 Task: Open Card Employee Promotion Review in Board Sales Funnel Optimization and Conversion Rate Analysis to Workspace Corporate Finance and add a team member Softage.2@softage.net, a label Blue, a checklist Civil Litigation, an attachment from Trello, a color Blue and finally, add a card description 'Conduct customer research for new customer satisfaction metrics' and a comment 'Let us approach this task with a sense of self-reflection and self-awareness, recognizing our own strengths and weaknesses.'. Add a start date 'Jan 06, 1900' with a due date 'Jan 13, 1900'
Action: Mouse moved to (42, 286)
Screenshot: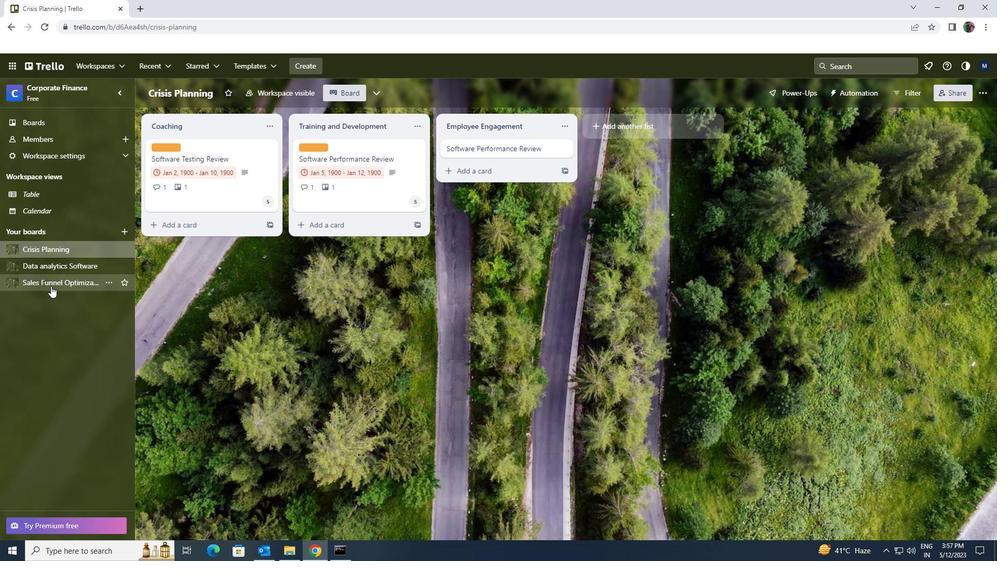 
Action: Mouse pressed left at (42, 286)
Screenshot: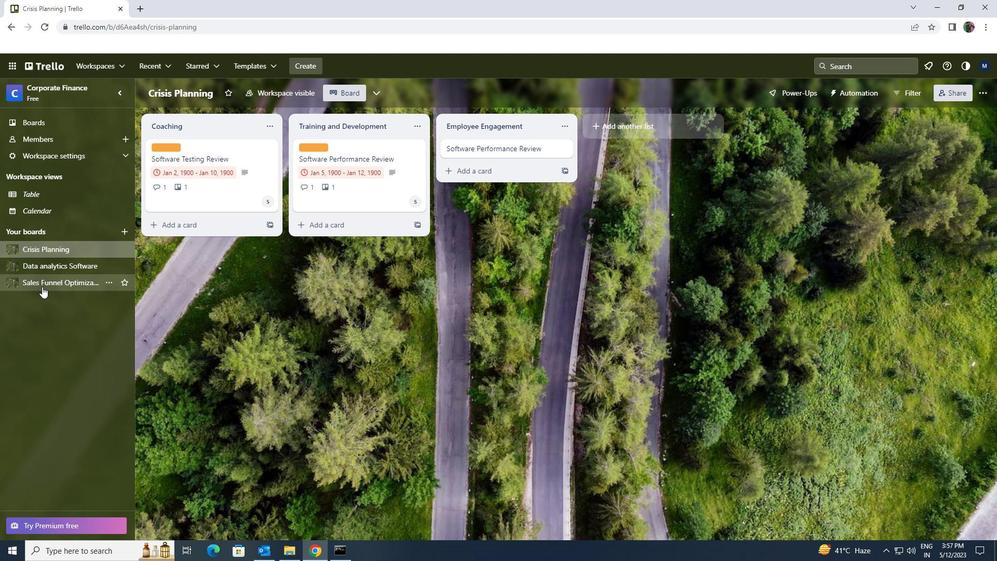 
Action: Mouse moved to (326, 149)
Screenshot: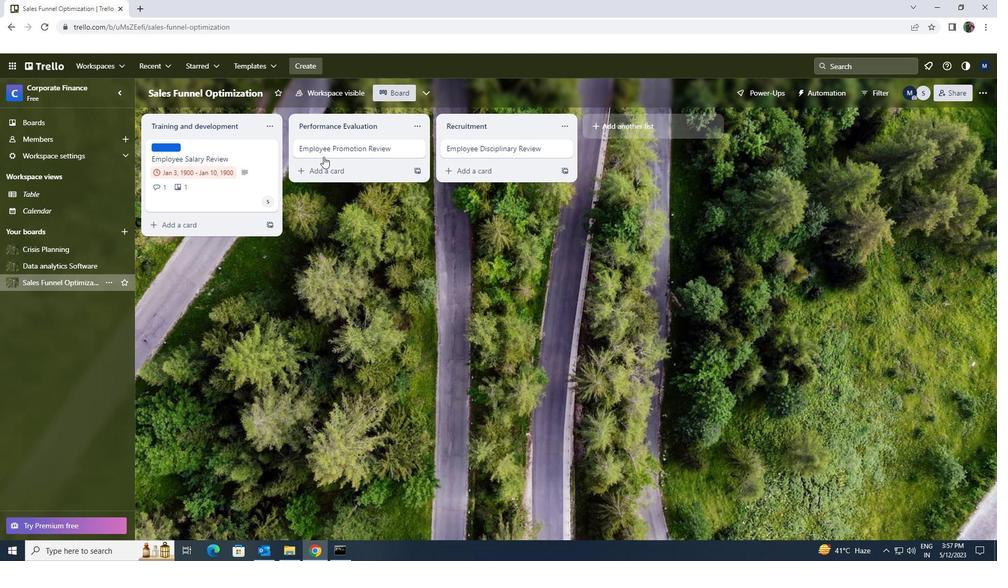 
Action: Mouse pressed left at (326, 149)
Screenshot: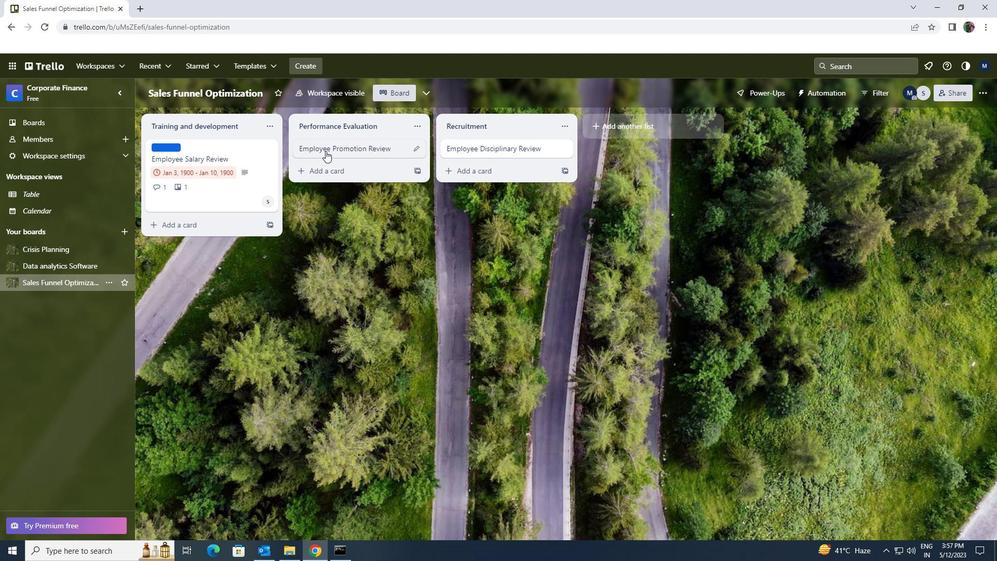 
Action: Mouse moved to (616, 184)
Screenshot: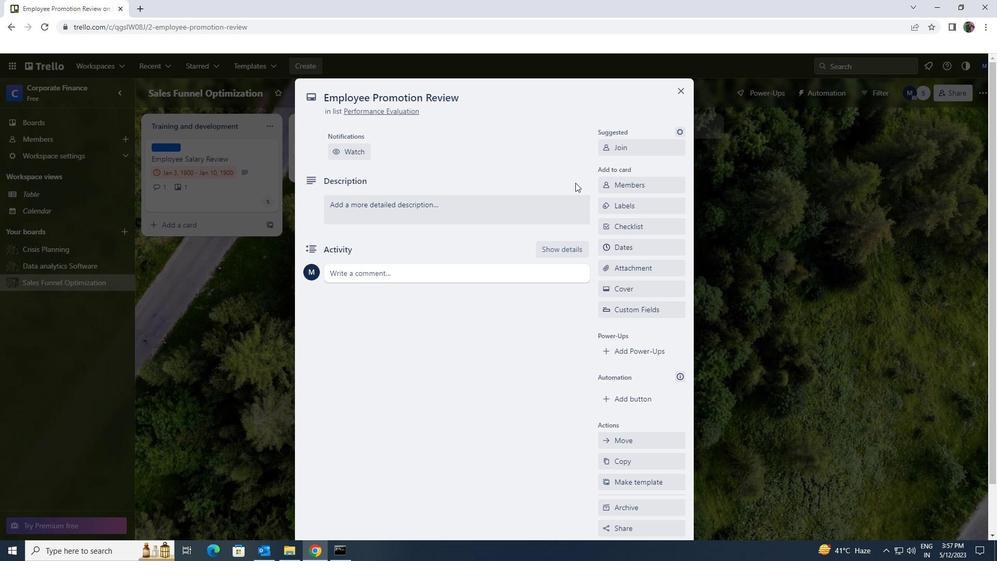 
Action: Mouse pressed left at (616, 184)
Screenshot: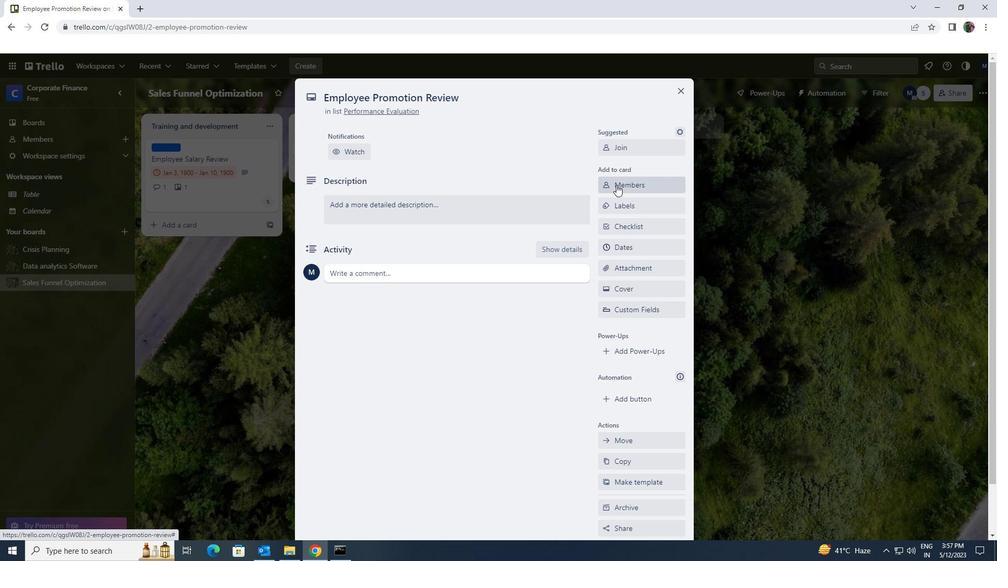 
Action: Mouse moved to (605, 192)
Screenshot: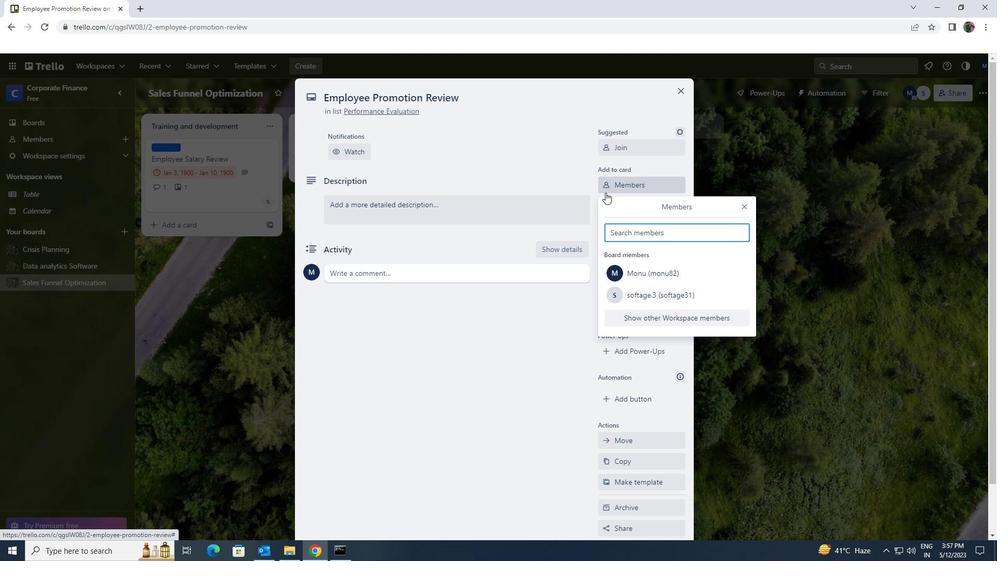 
Action: Key pressed oftage.2<Key.shift>@SOFTAGE.NET
Screenshot: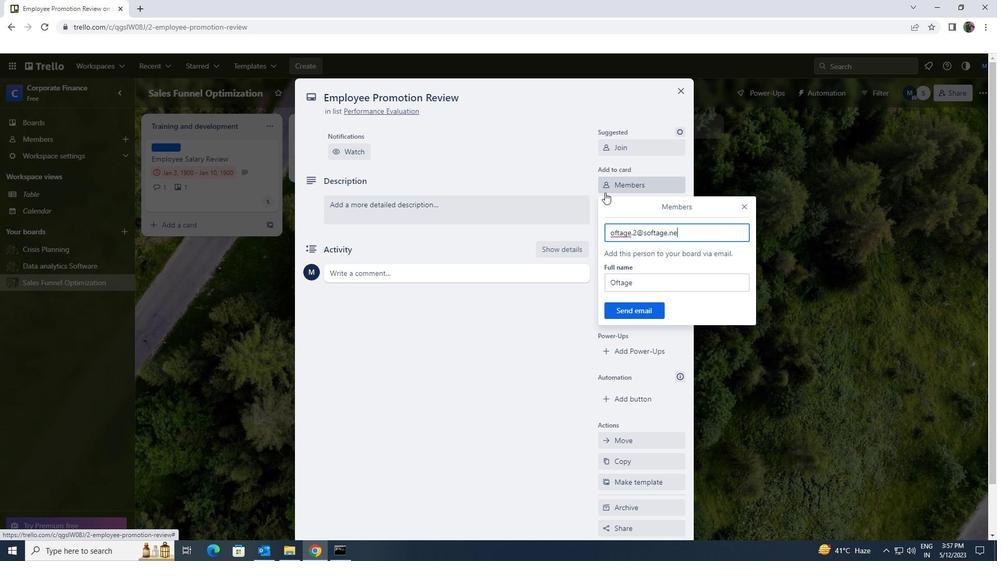 
Action: Mouse moved to (610, 230)
Screenshot: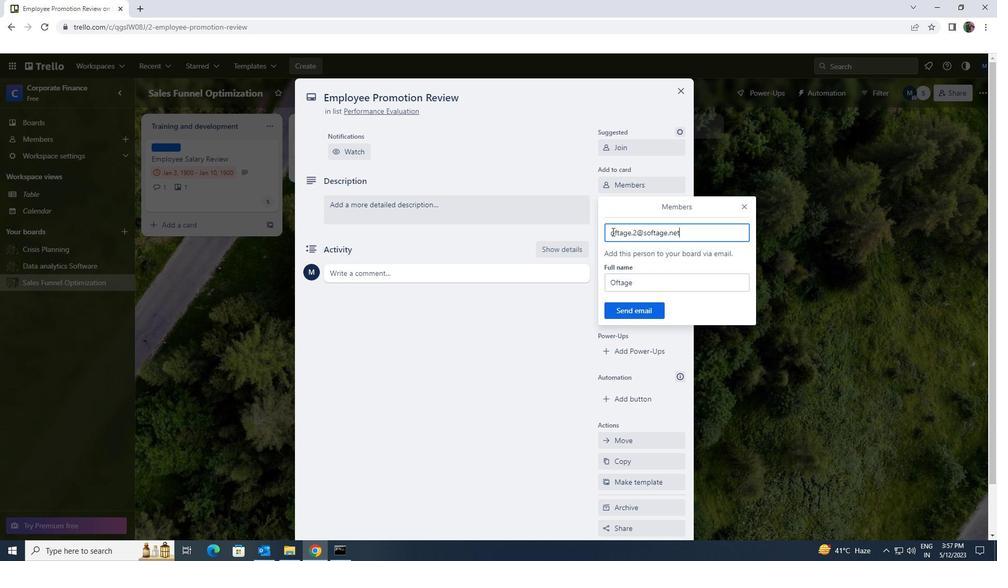 
Action: Mouse pressed left at (610, 230)
Screenshot: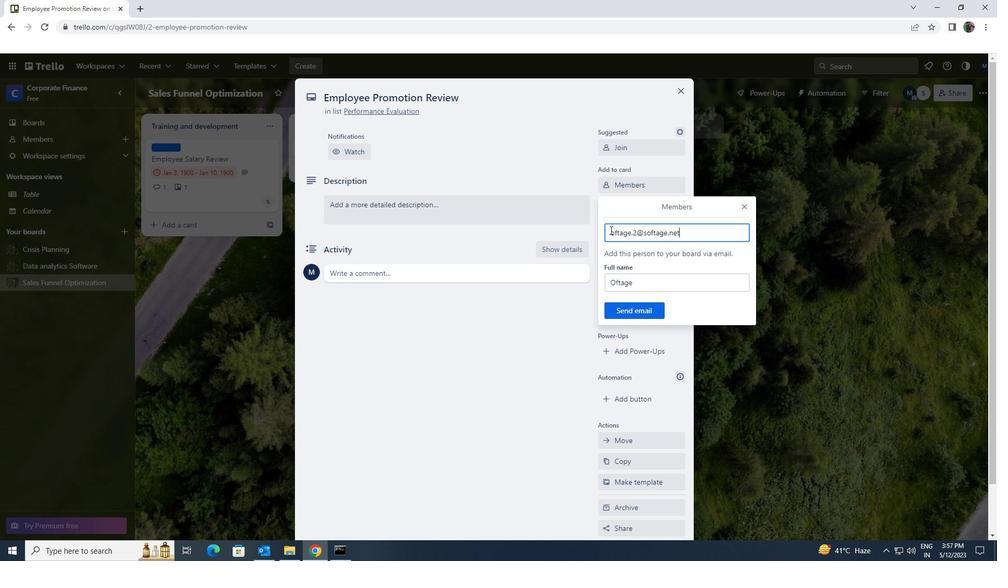 
Action: Key pressed S
Screenshot: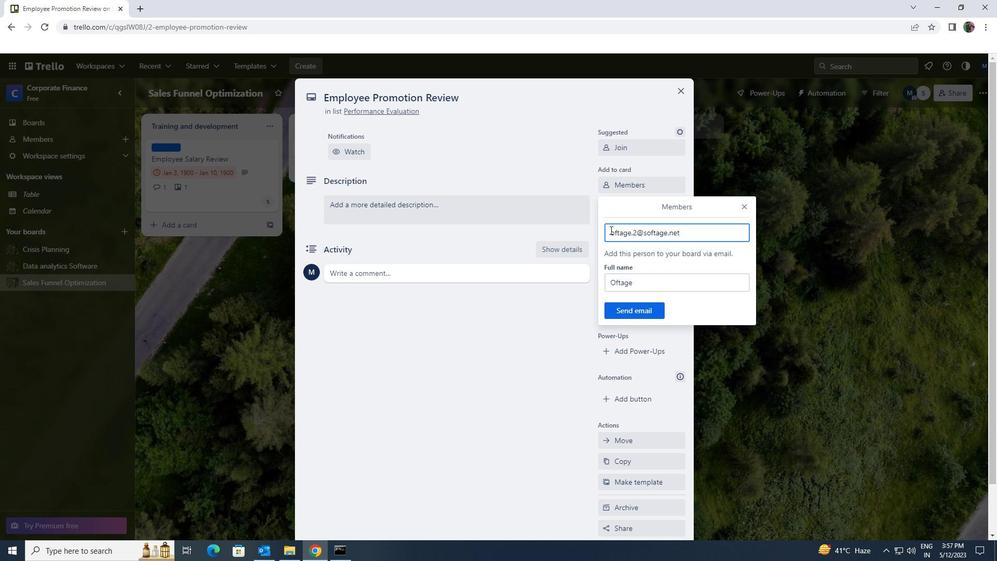 
Action: Mouse moved to (632, 312)
Screenshot: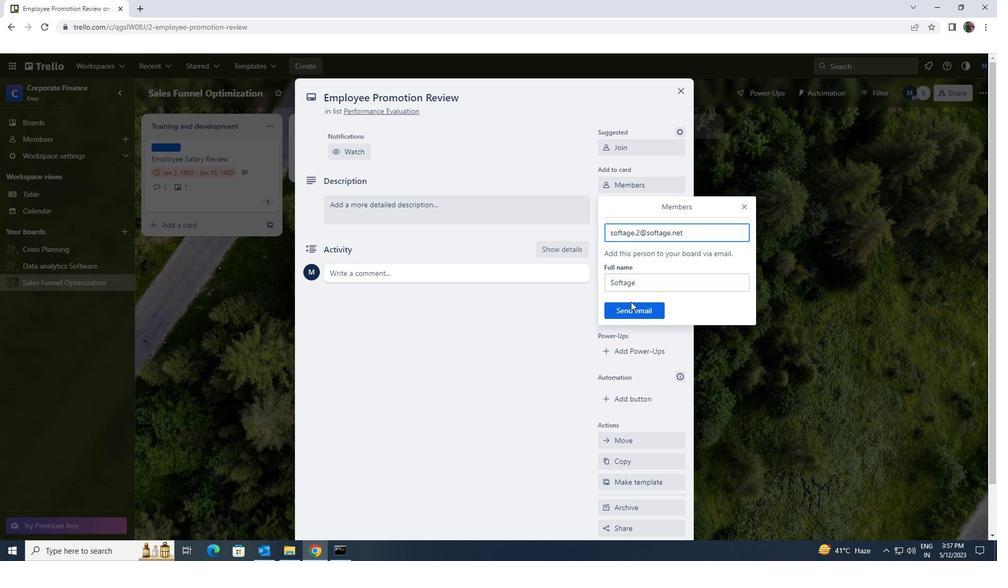 
Action: Mouse pressed left at (632, 312)
Screenshot: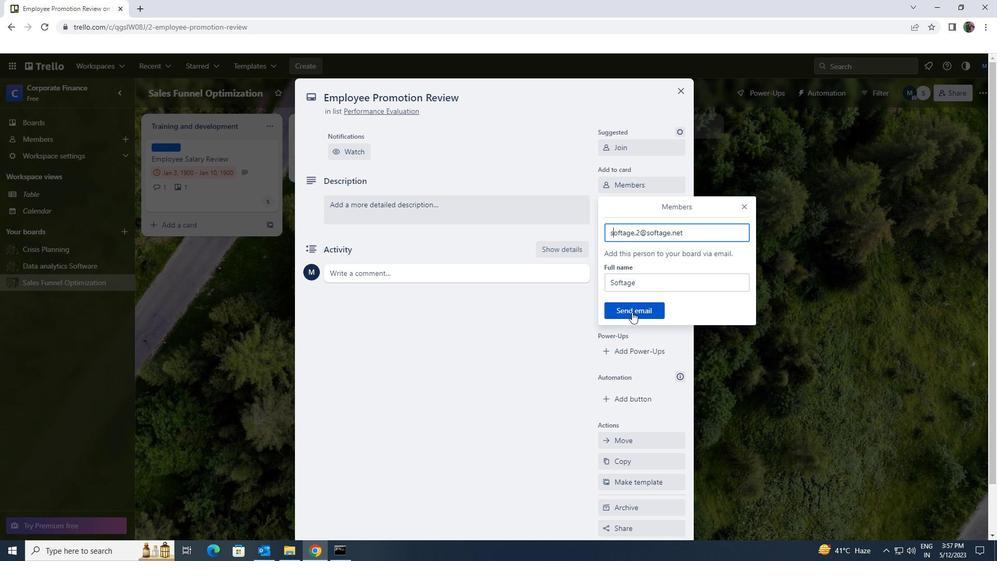 
Action: Mouse moved to (627, 207)
Screenshot: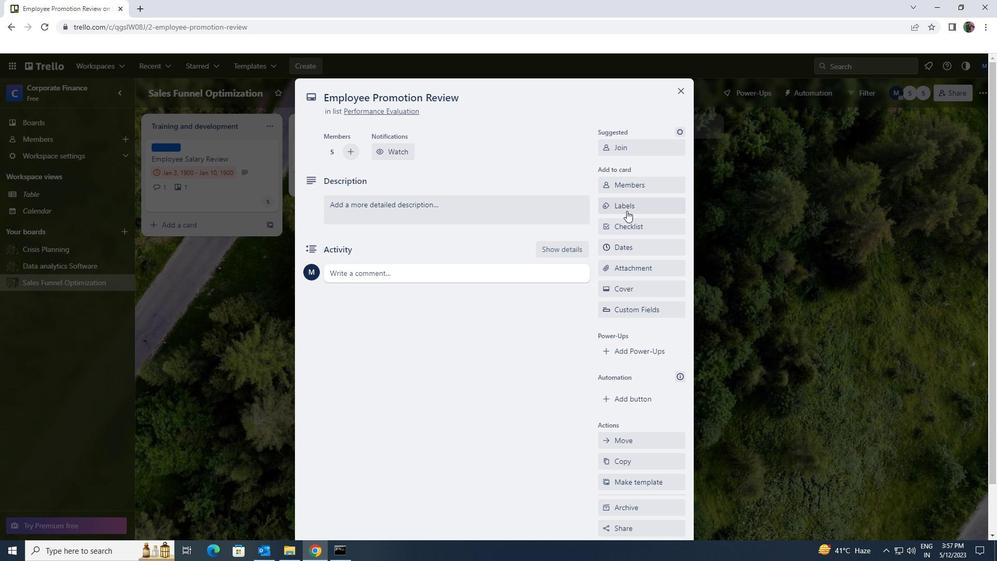 
Action: Mouse pressed left at (627, 207)
Screenshot: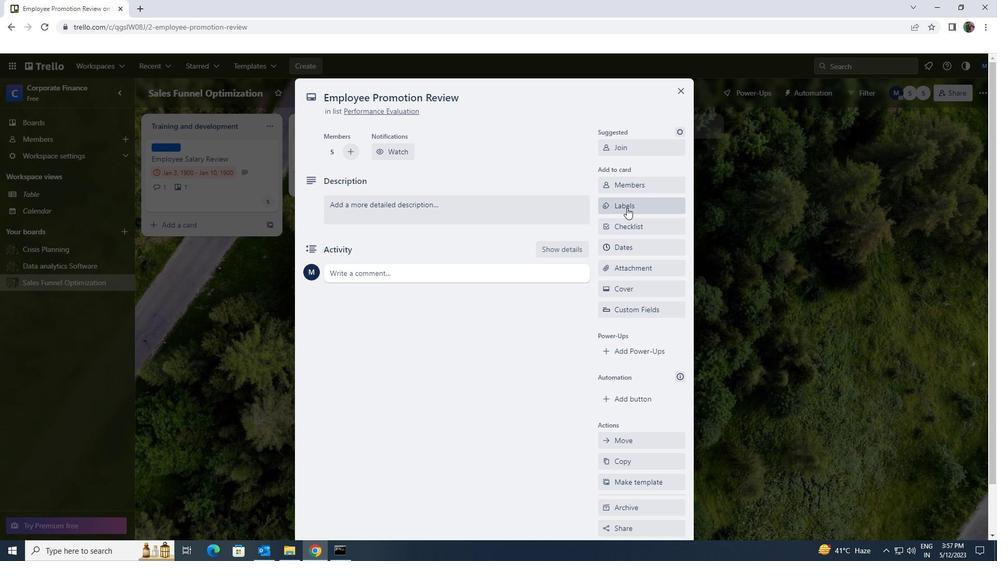 
Action: Mouse moved to (653, 424)
Screenshot: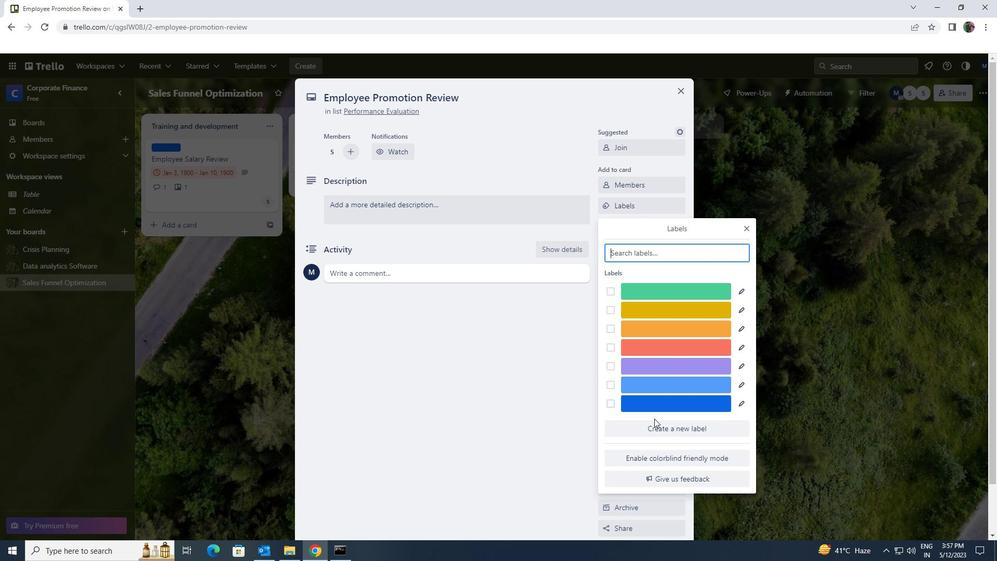 
Action: Mouse pressed left at (653, 424)
Screenshot: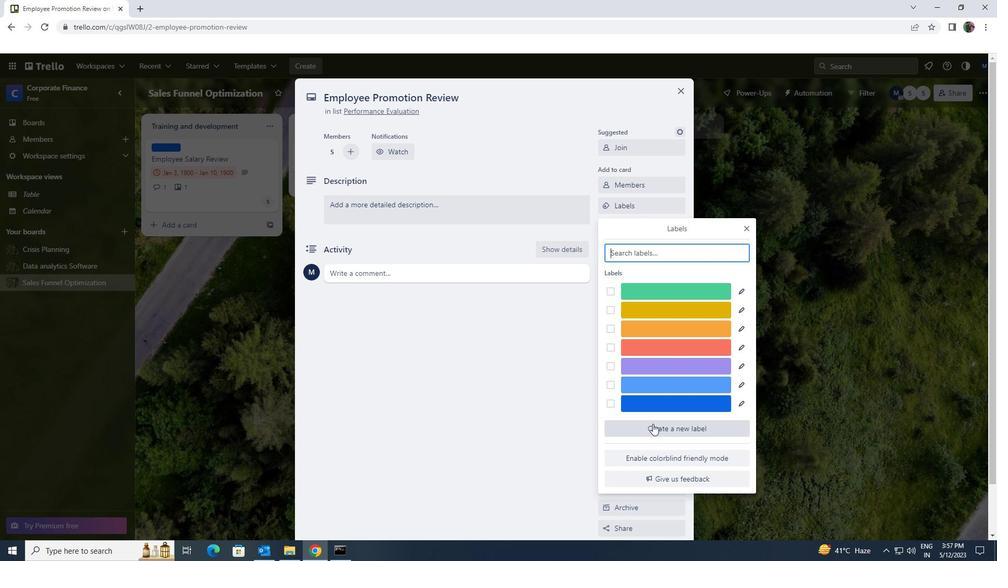 
Action: Mouse moved to (620, 456)
Screenshot: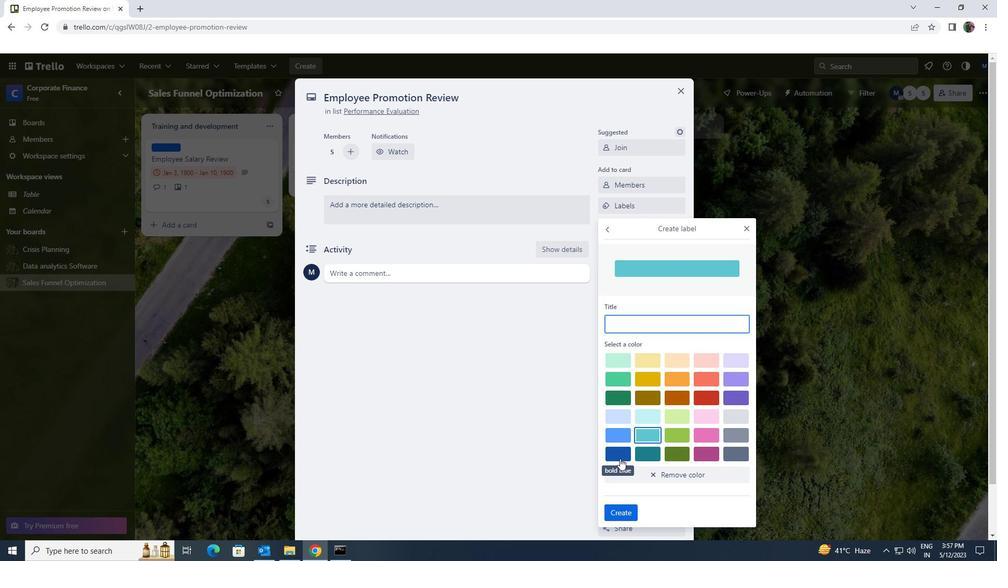 
Action: Mouse pressed left at (620, 456)
Screenshot: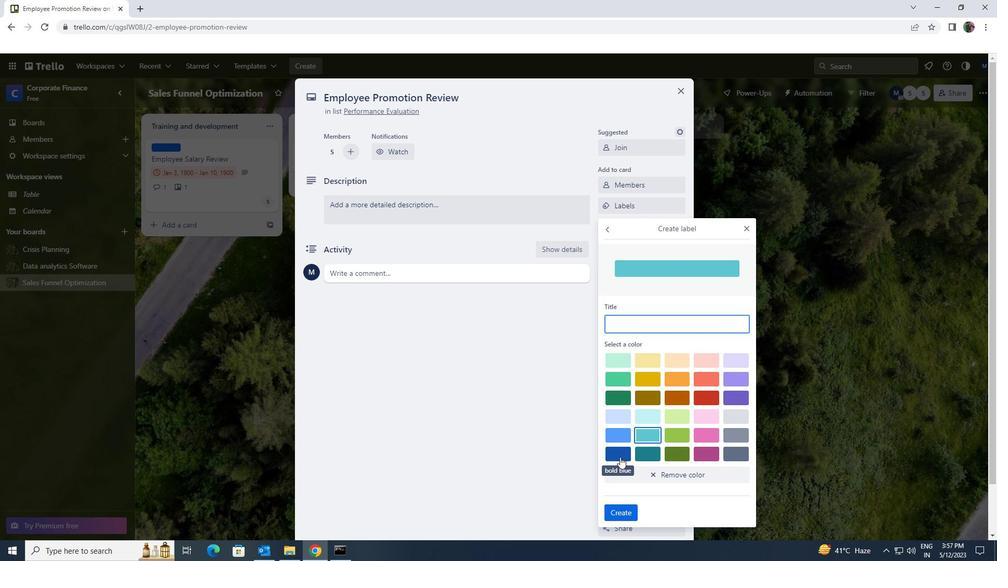 
Action: Mouse moved to (618, 509)
Screenshot: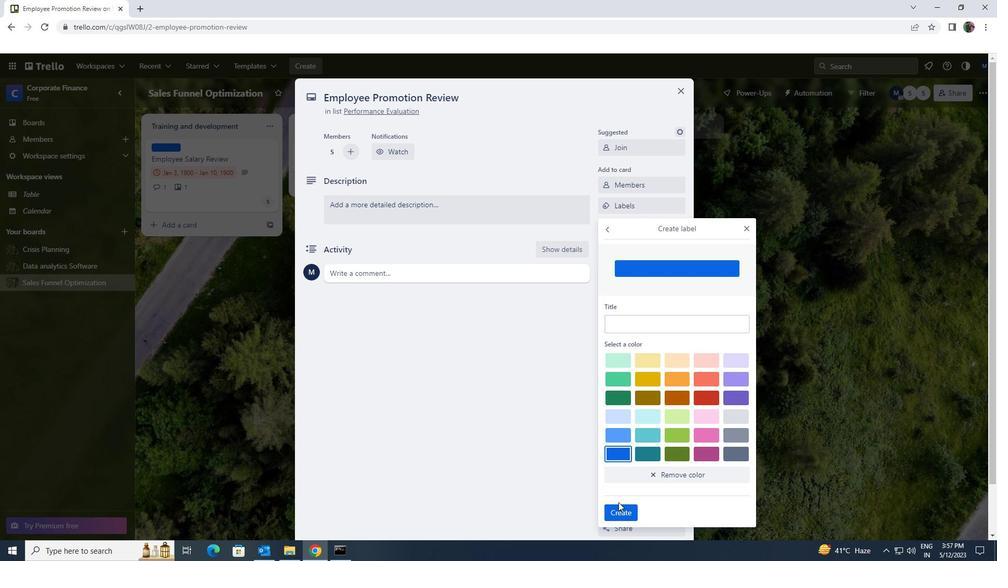 
Action: Mouse pressed left at (618, 509)
Screenshot: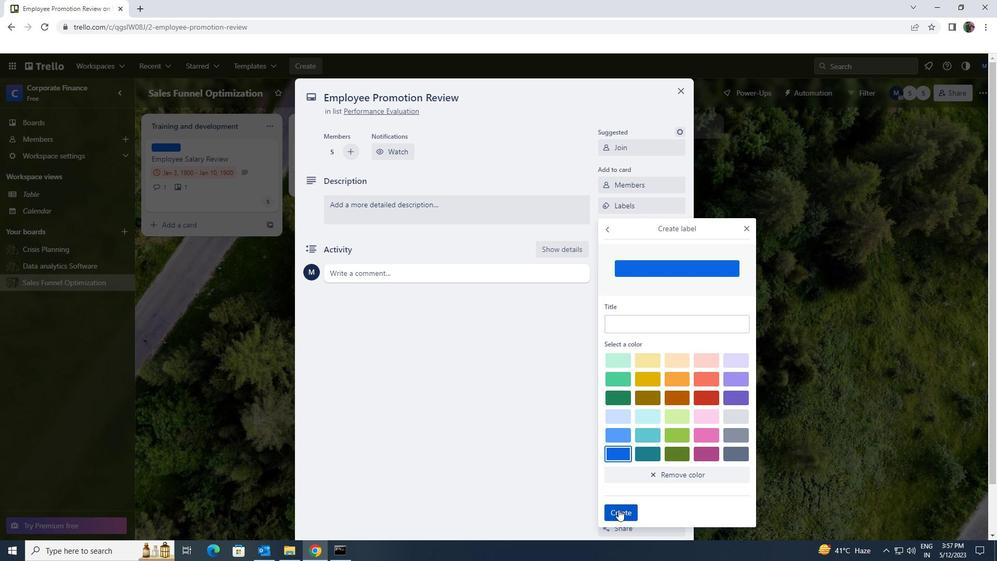 
Action: Mouse moved to (748, 228)
Screenshot: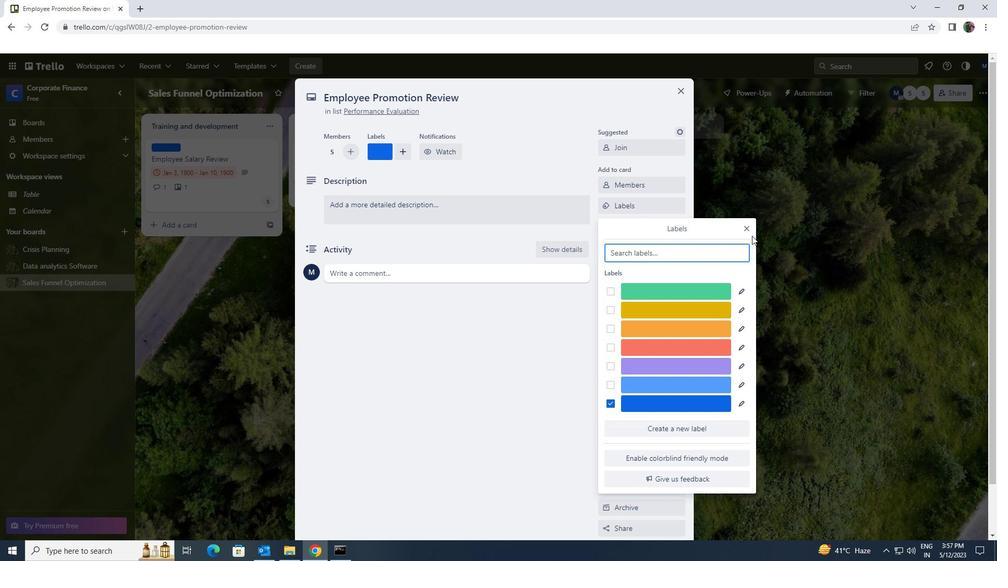 
Action: Mouse pressed left at (748, 228)
Screenshot: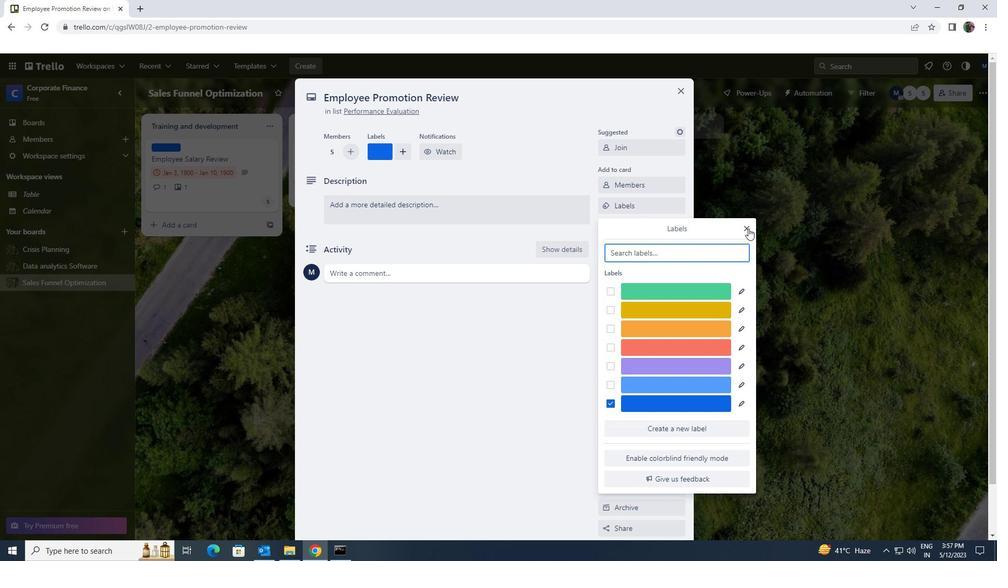 
Action: Mouse moved to (658, 226)
Screenshot: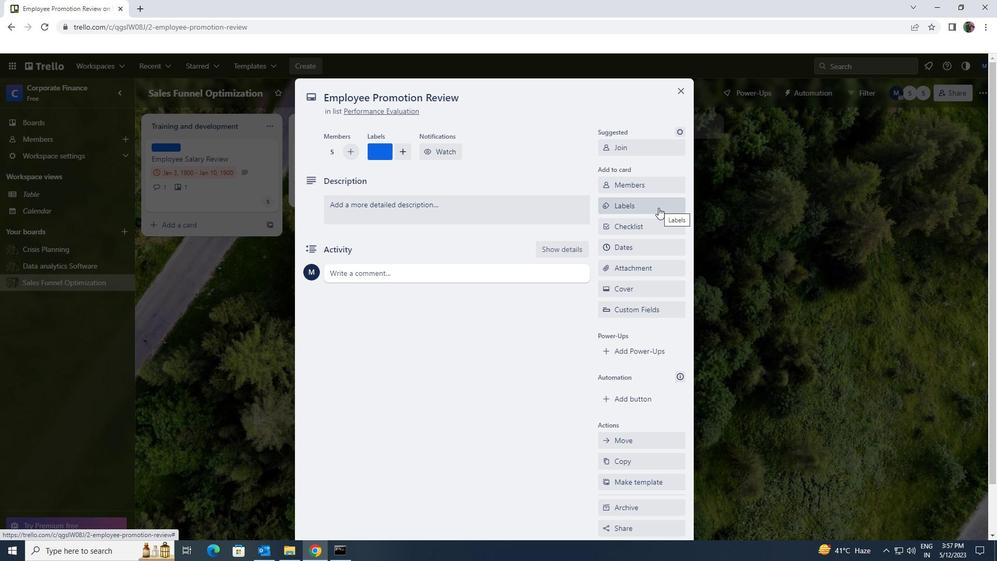 
Action: Mouse pressed left at (658, 226)
Screenshot: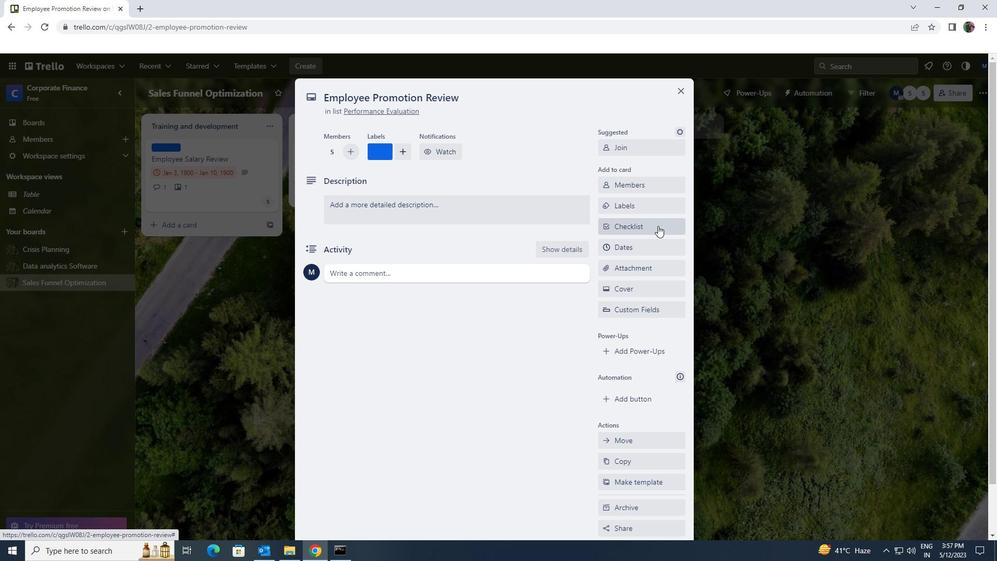 
Action: Key pressed <Key.shift>CIVIL<Key.space><Key.shift>LITIGATION
Screenshot: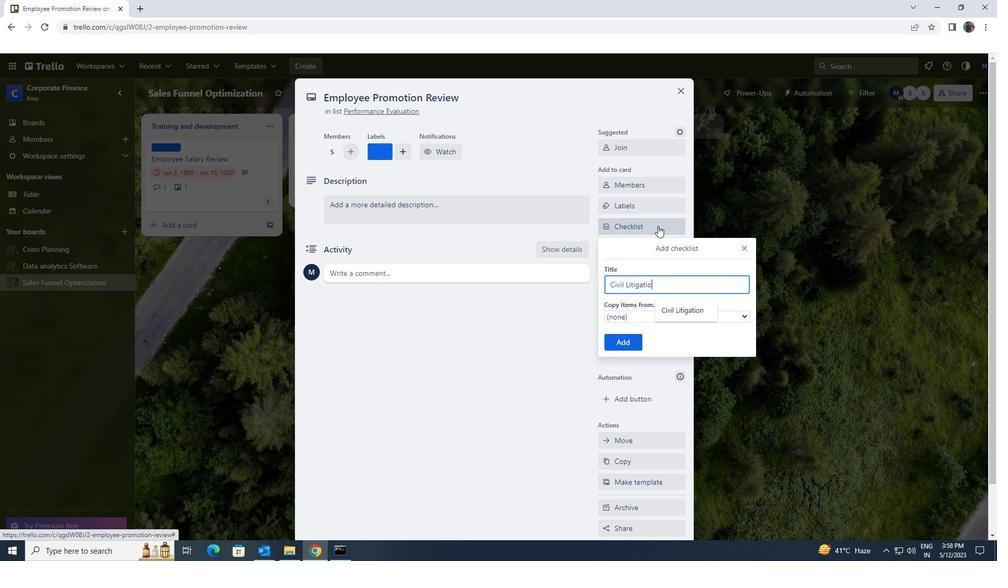
Action: Mouse moved to (635, 340)
Screenshot: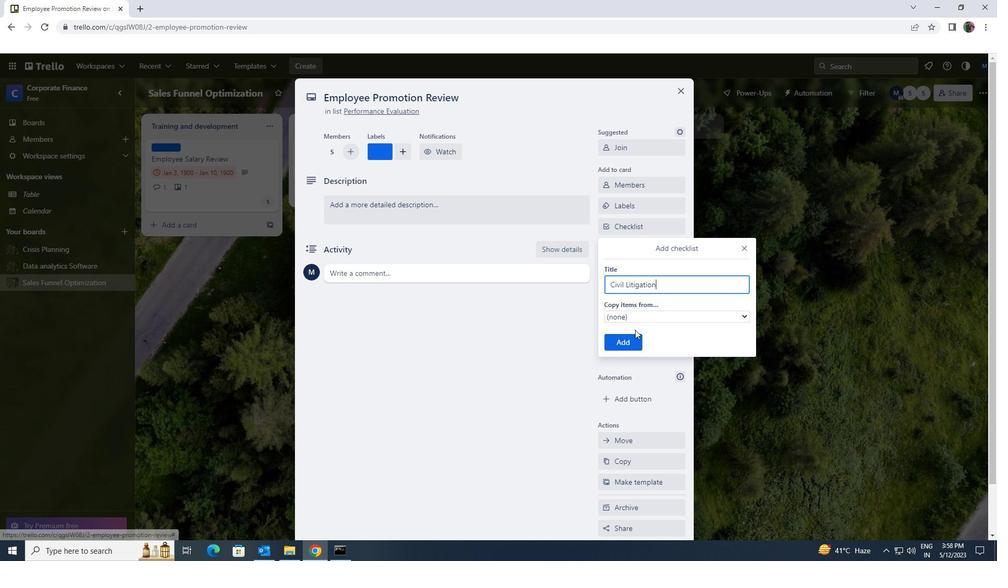 
Action: Mouse pressed left at (635, 340)
Screenshot: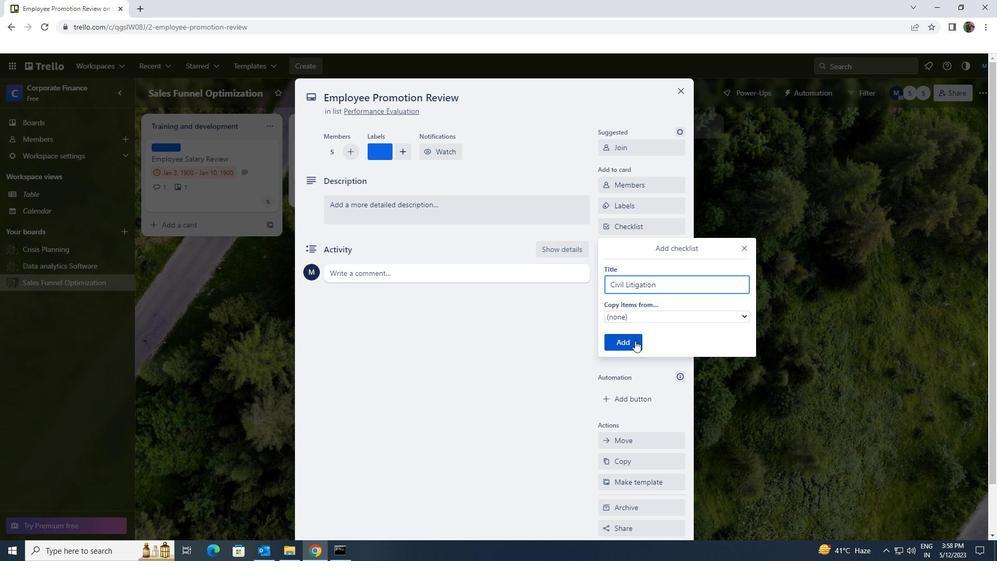 
Action: Mouse moved to (620, 271)
Screenshot: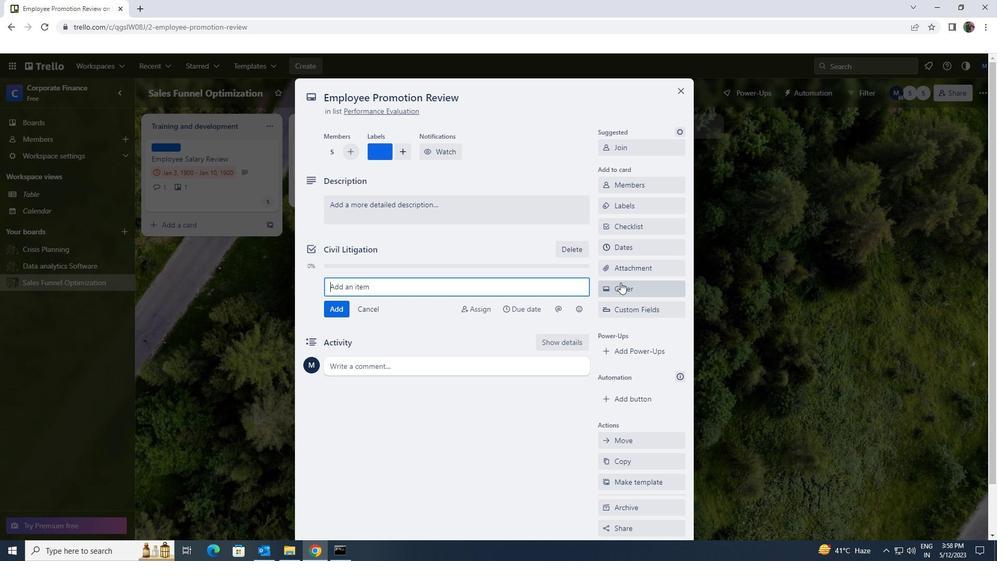 
Action: Mouse pressed left at (620, 271)
Screenshot: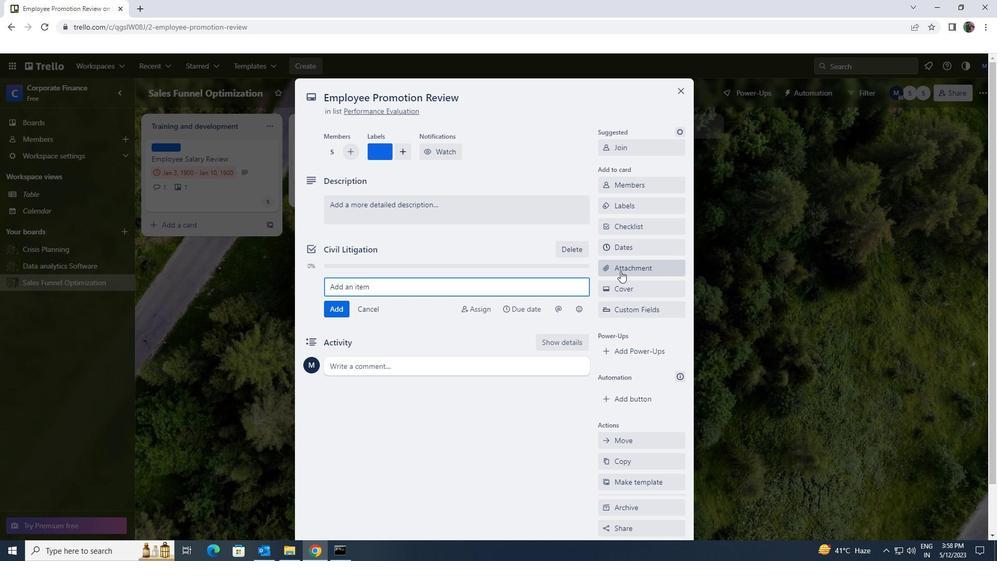 
Action: Mouse moved to (623, 331)
Screenshot: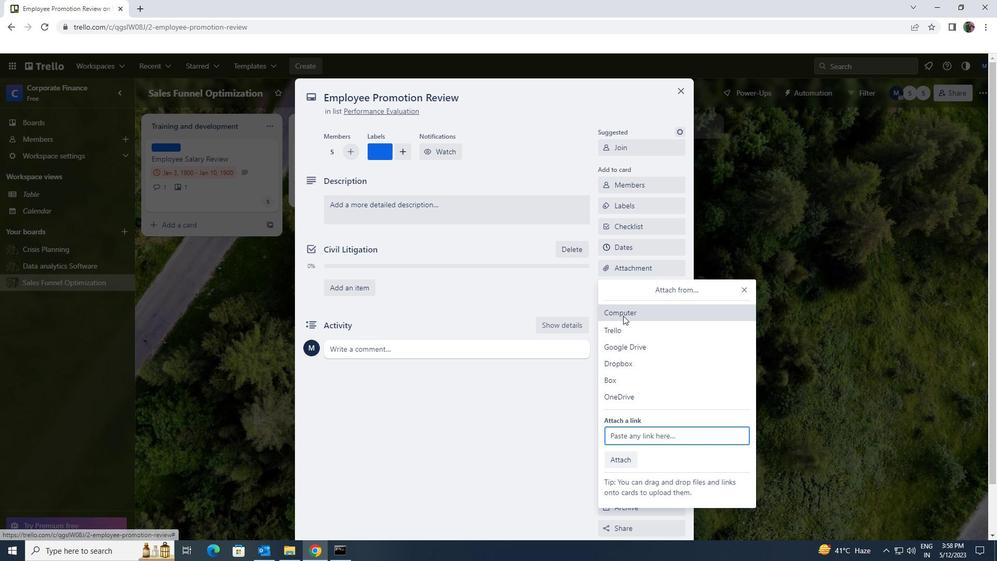 
Action: Mouse pressed left at (623, 331)
Screenshot: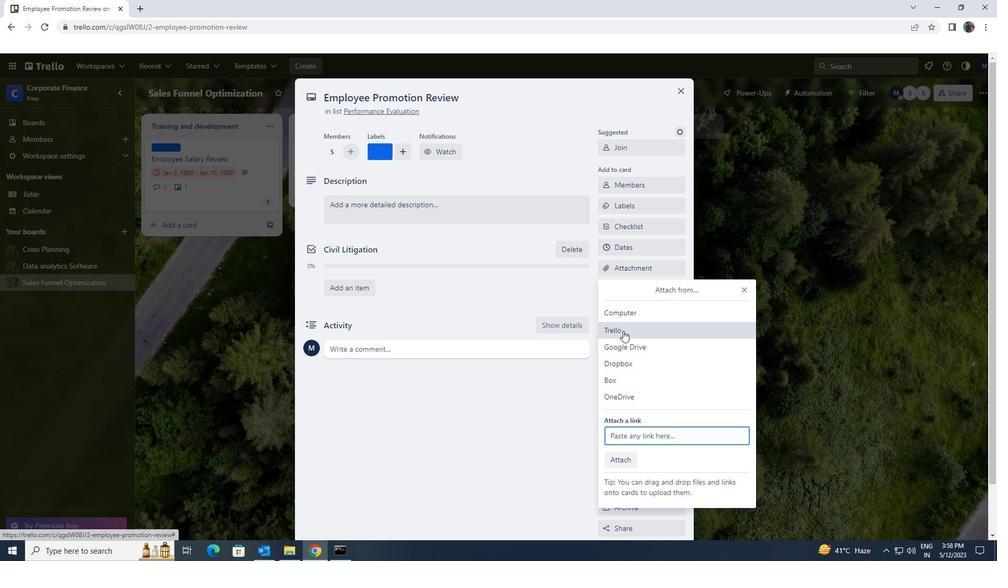 
Action: Mouse moved to (628, 416)
Screenshot: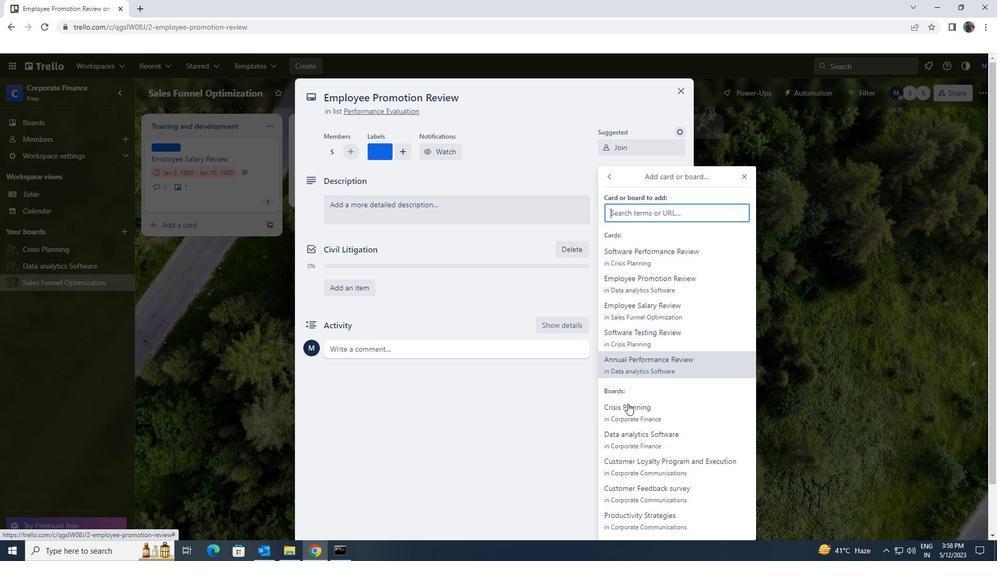 
Action: Mouse pressed left at (628, 416)
Screenshot: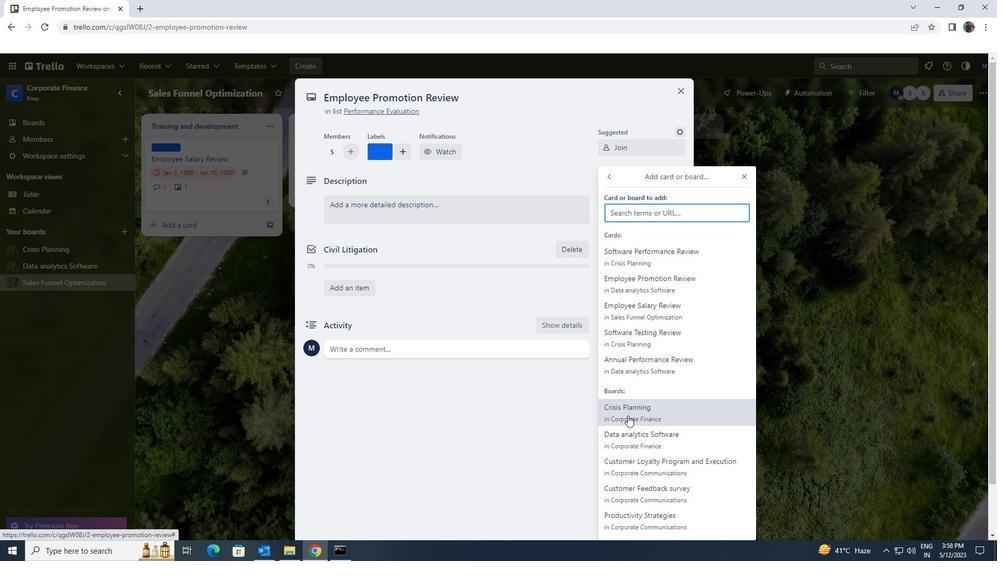 
Action: Mouse moved to (532, 212)
Screenshot: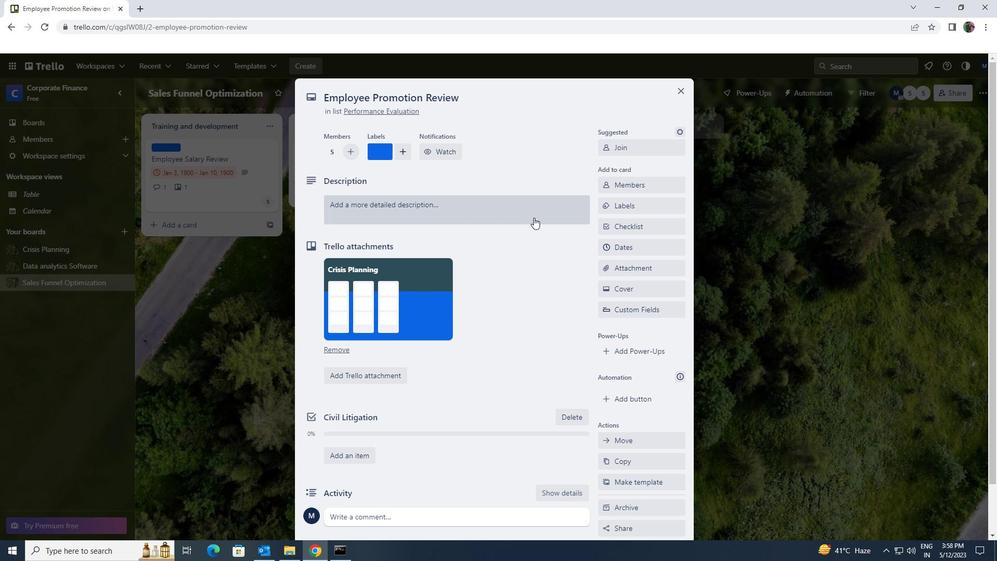 
Action: Mouse pressed left at (532, 212)
Screenshot: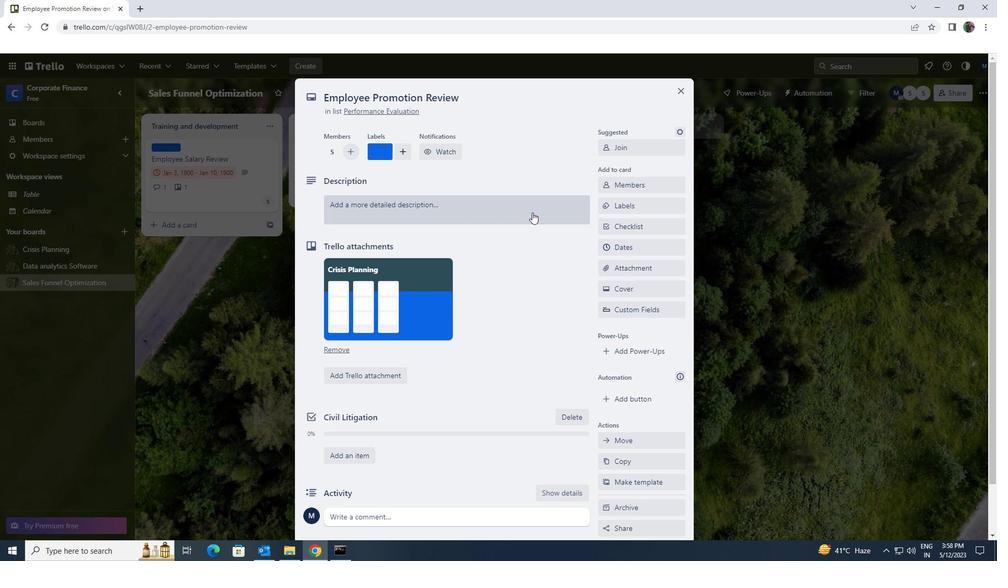 
Action: Key pressed <Key.shift>CONDUCT<Key.space>CUSTOMER<Key.space>RESEARCH<Key.space>FOR<Key.space>NR<Key.backspace>EW<Key.space>CUSTOMER<Key.space>SATISFICATION<Key.space>METRICS<Key.space>
Screenshot: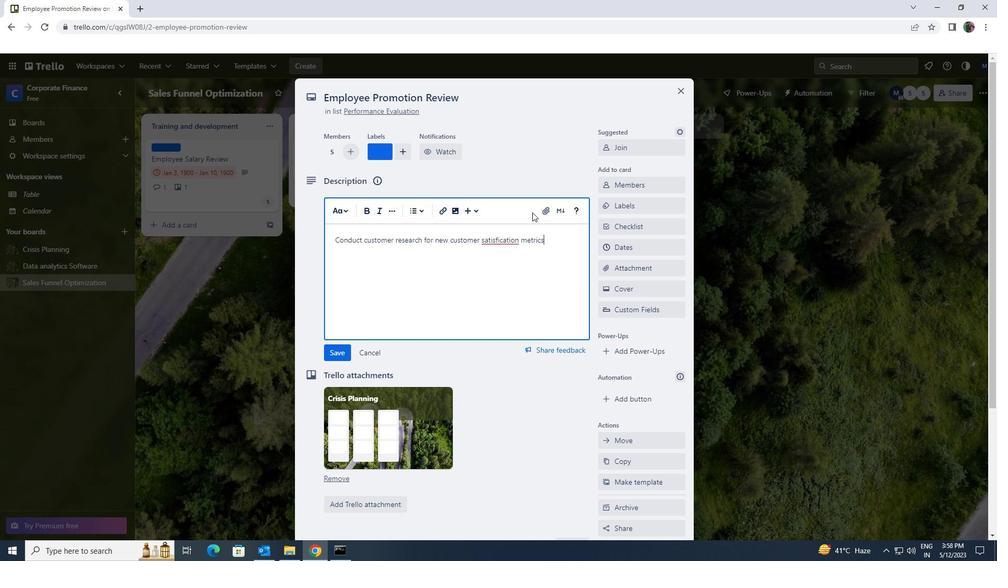 
Action: Mouse moved to (499, 238)
Screenshot: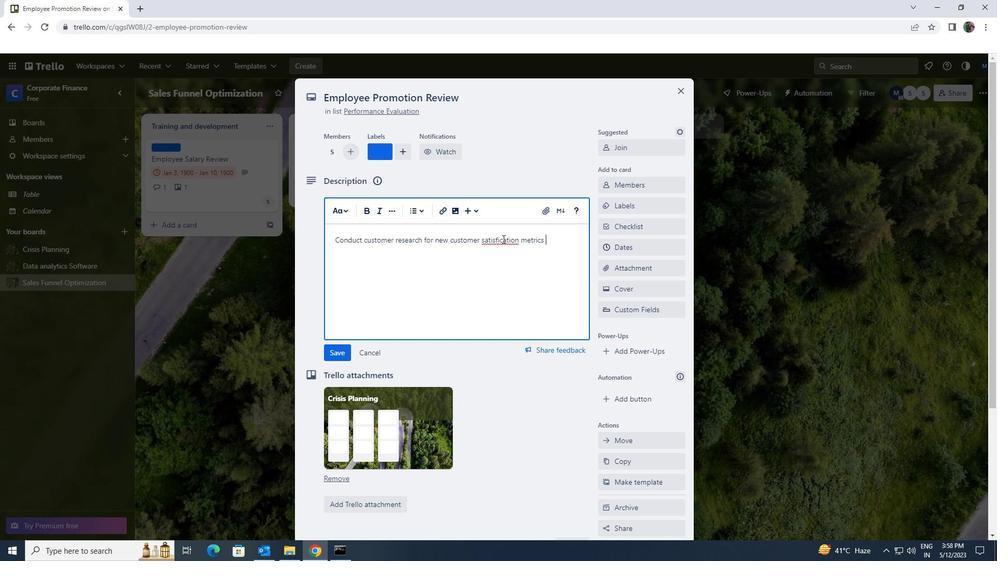 
Action: Mouse pressed left at (499, 238)
Screenshot: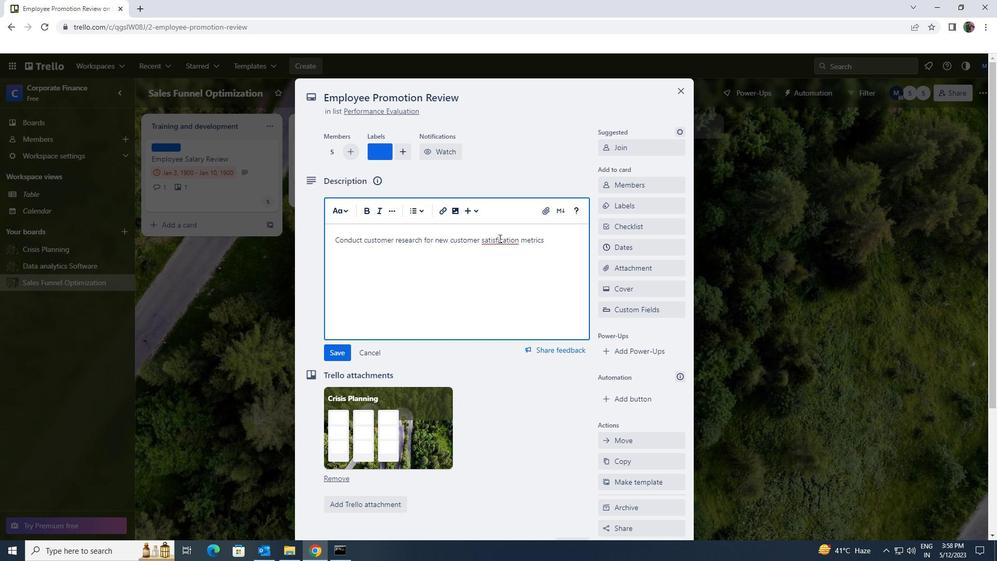 
Action: Mouse moved to (498, 238)
Screenshot: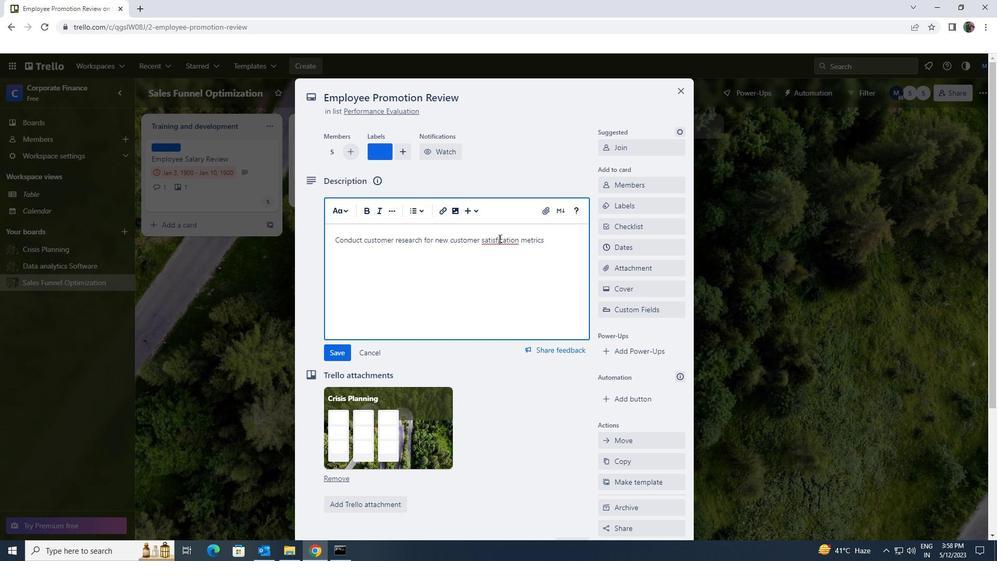 
Action: Key pressed A
Screenshot: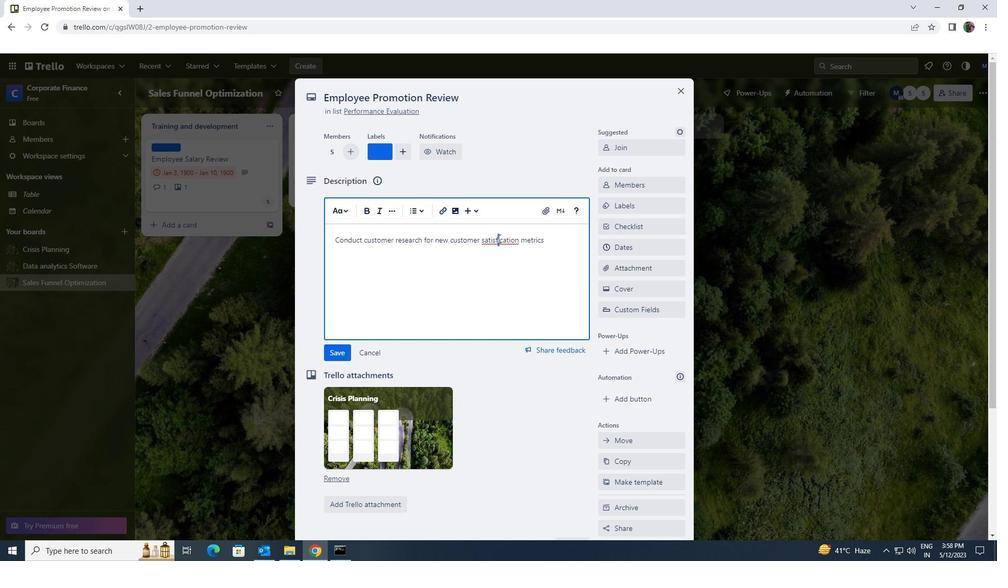 
Action: Mouse moved to (485, 282)
Screenshot: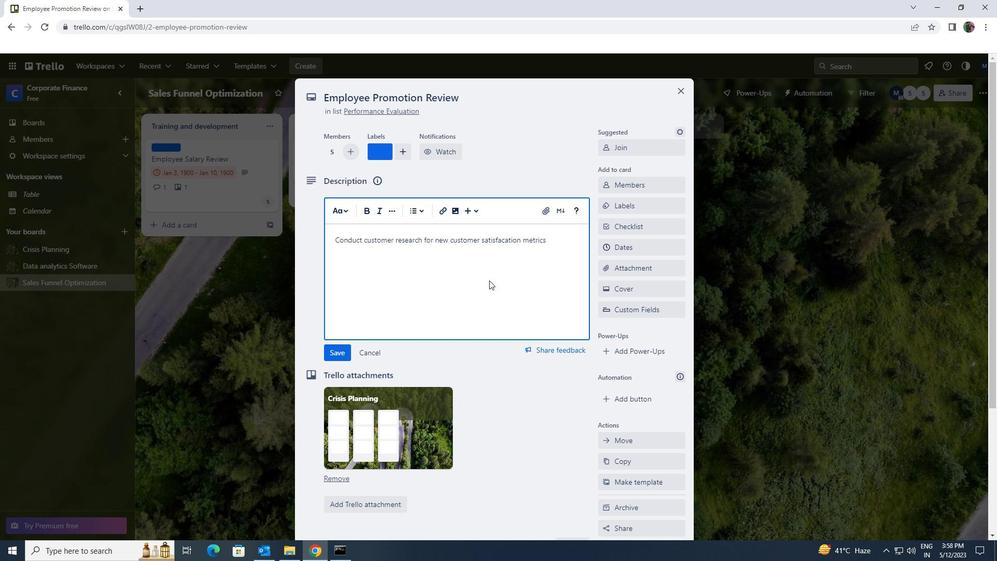 
Action: Mouse scrolled (485, 281) with delta (0, 0)
Screenshot: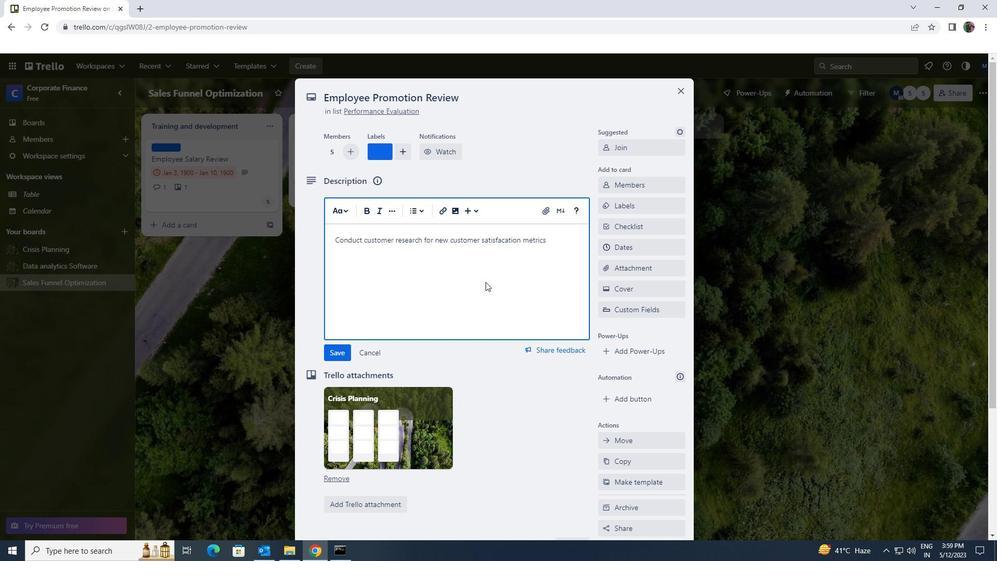
Action: Mouse scrolled (485, 281) with delta (0, 0)
Screenshot: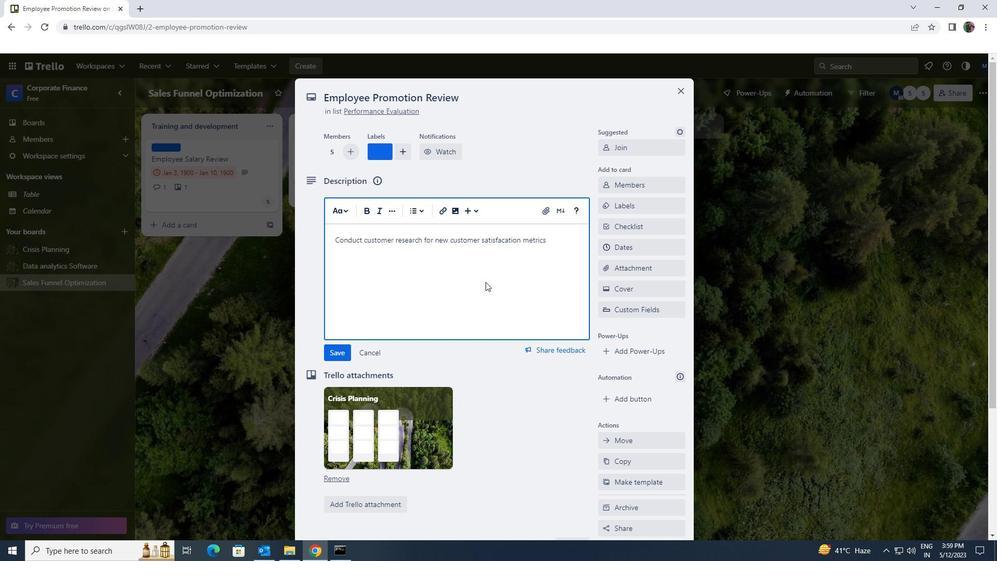 
Action: Mouse moved to (337, 251)
Screenshot: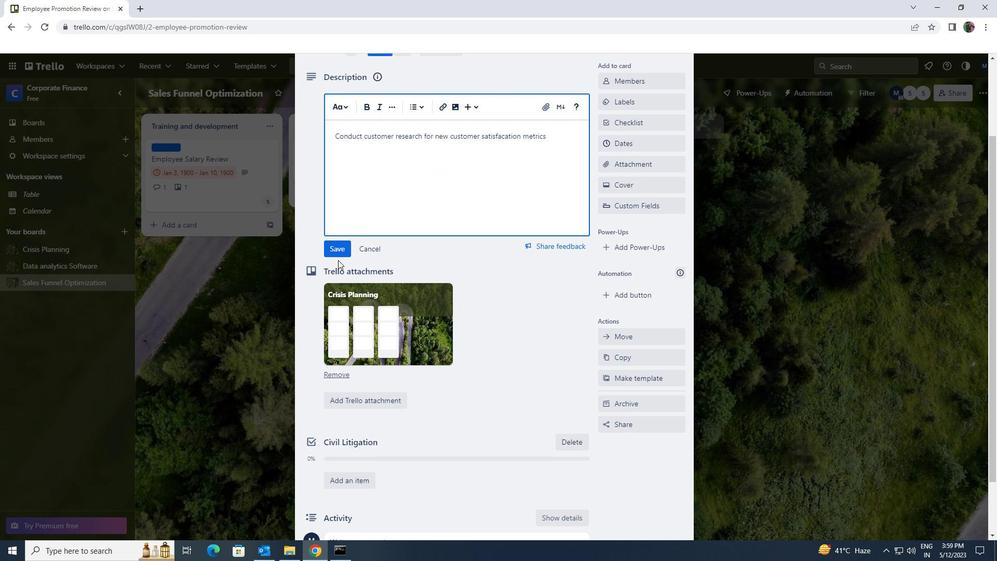 
Action: Mouse pressed left at (337, 251)
Screenshot: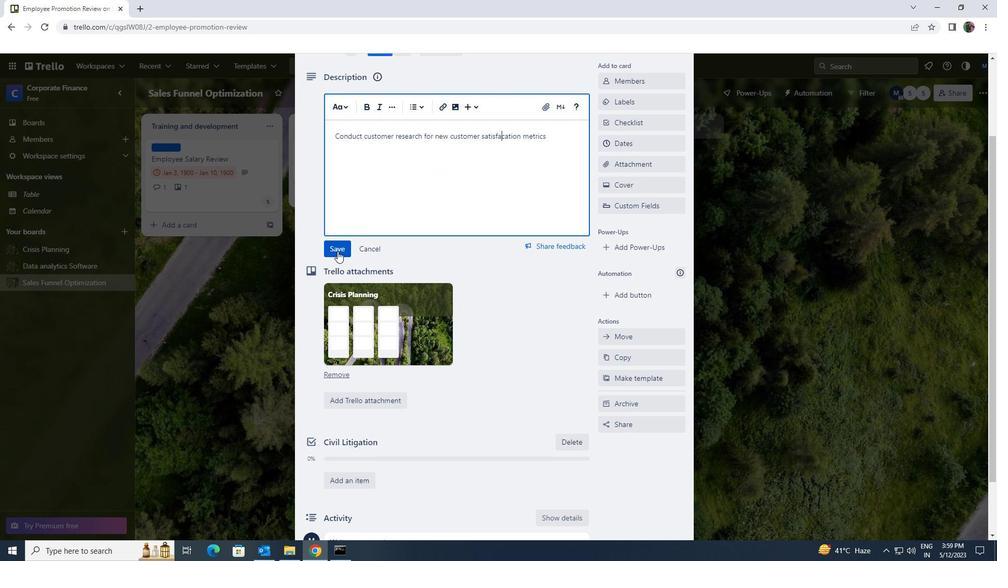 
Action: Mouse moved to (387, 326)
Screenshot: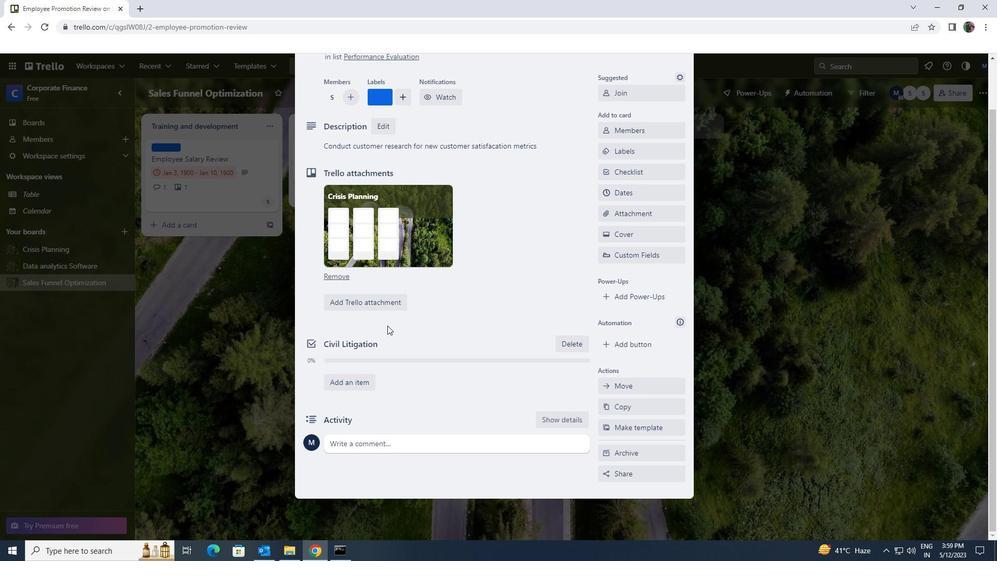 
Action: Mouse scrolled (387, 325) with delta (0, 0)
Screenshot: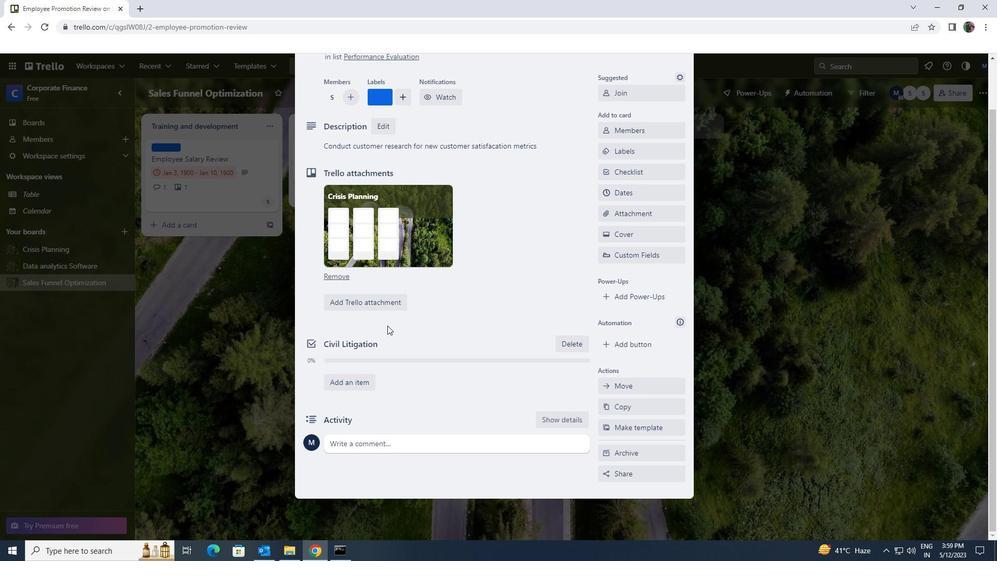 
Action: Mouse scrolled (387, 325) with delta (0, 0)
Screenshot: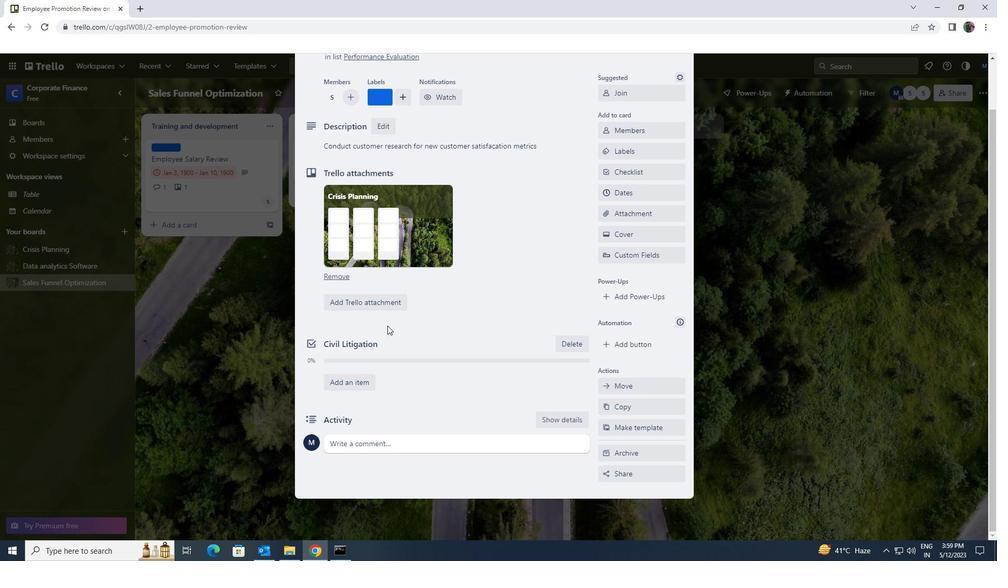 
Action: Mouse scrolled (387, 325) with delta (0, 0)
Screenshot: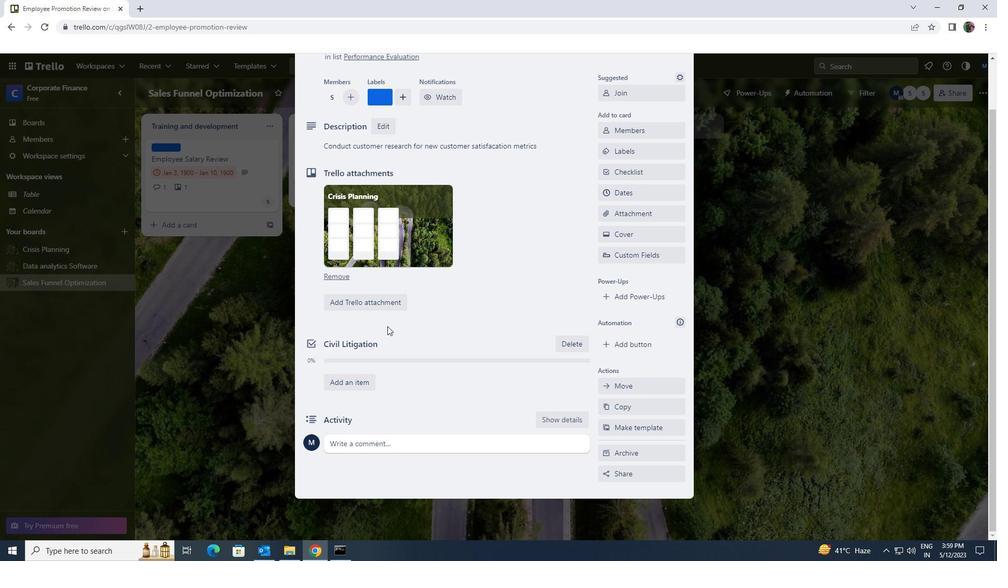 
Action: Mouse scrolled (387, 325) with delta (0, 0)
Screenshot: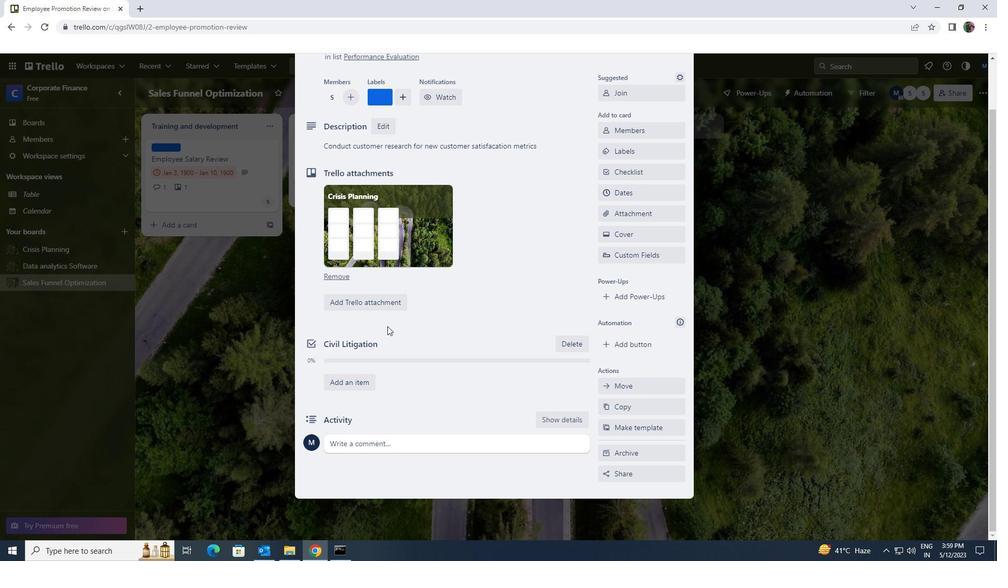 
Action: Mouse moved to (416, 441)
Screenshot: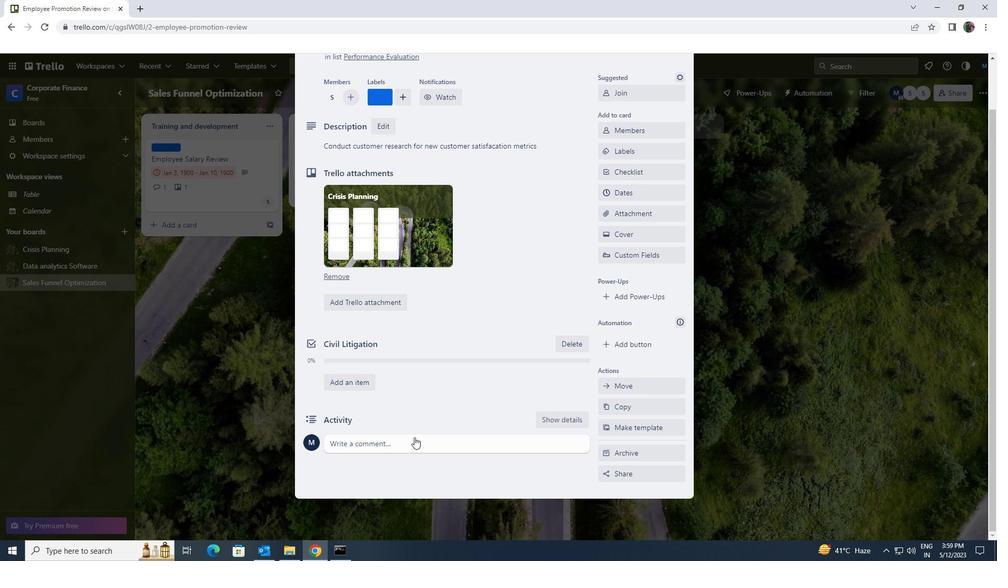 
Action: Mouse pressed left at (416, 441)
Screenshot: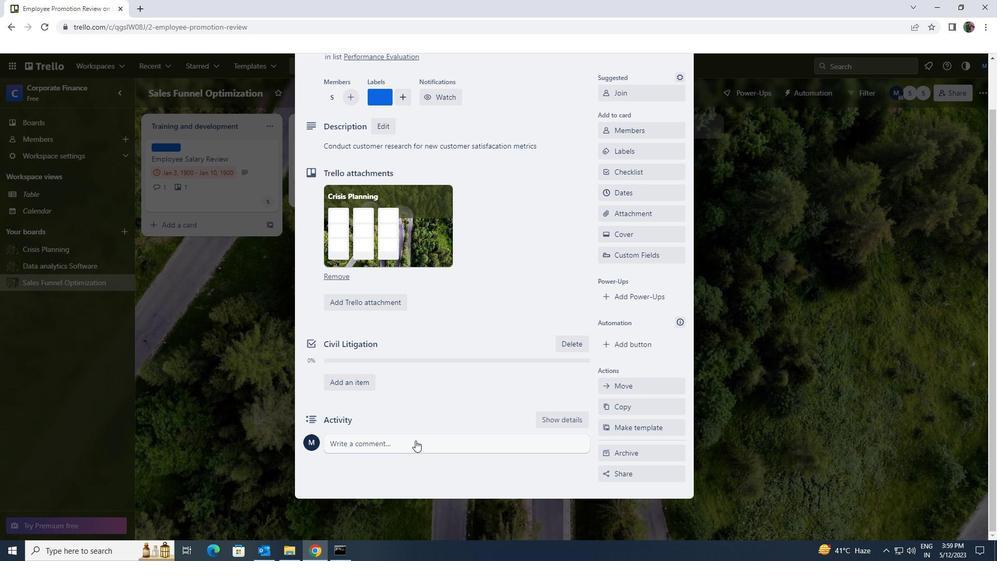 
Action: Mouse moved to (416, 441)
Screenshot: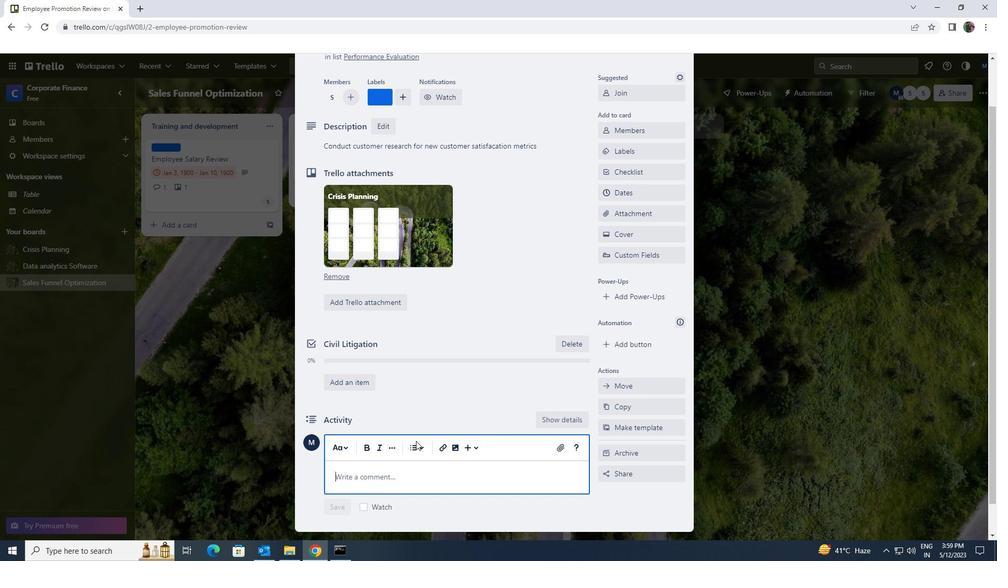 
Action: Key pressed <Key.shift>LET<Key.space>US<Key.space>APPROACH<Key.space>THIS<Key.space>TASK<Key.space>WITH<Key.space>SENSE<Key.space>OF<Key.space>SHELF<Key.space>REFLECTION<Key.space>AND<Key.space>SELF<Key.space>AWARNESS<Key.space><Key.backspace><Key.backspace><Key.backspace><Key.backspace><Key.backspace><Key.backspace>RENESS<Key.space>RECOGNIZING<Key.space>OUR<Key.space>OWN<Key.space>STRENGTH<Key.space>AND<Key.space>WEAKNESS.
Screenshot: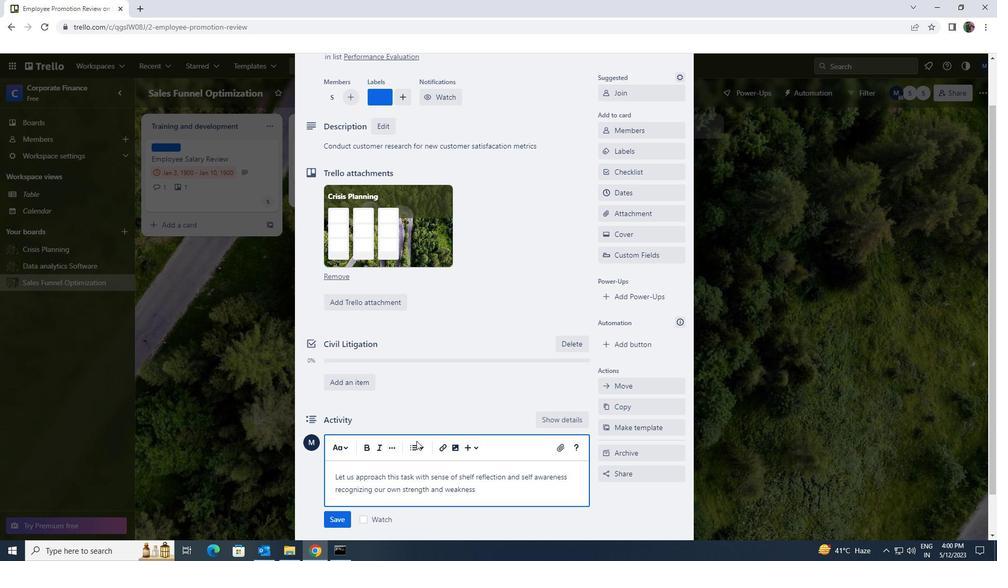 
Action: Mouse moved to (342, 516)
Screenshot: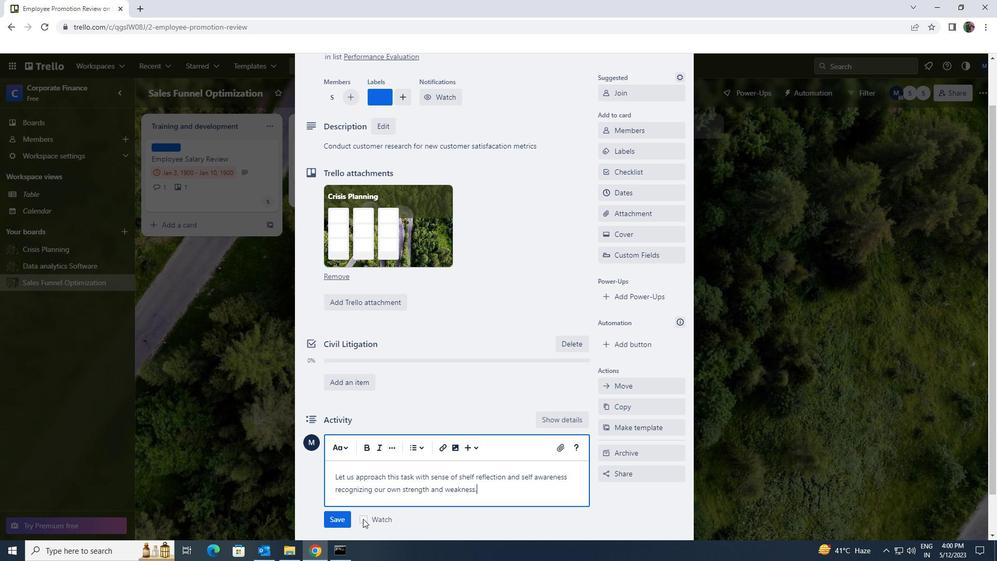 
Action: Mouse pressed left at (342, 516)
Screenshot: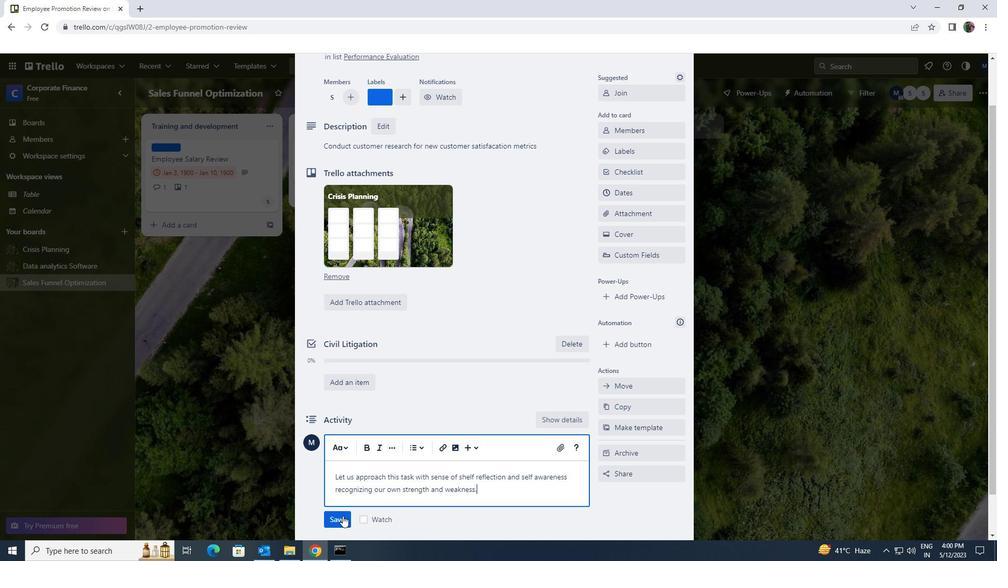 
Action: Mouse moved to (492, 476)
Screenshot: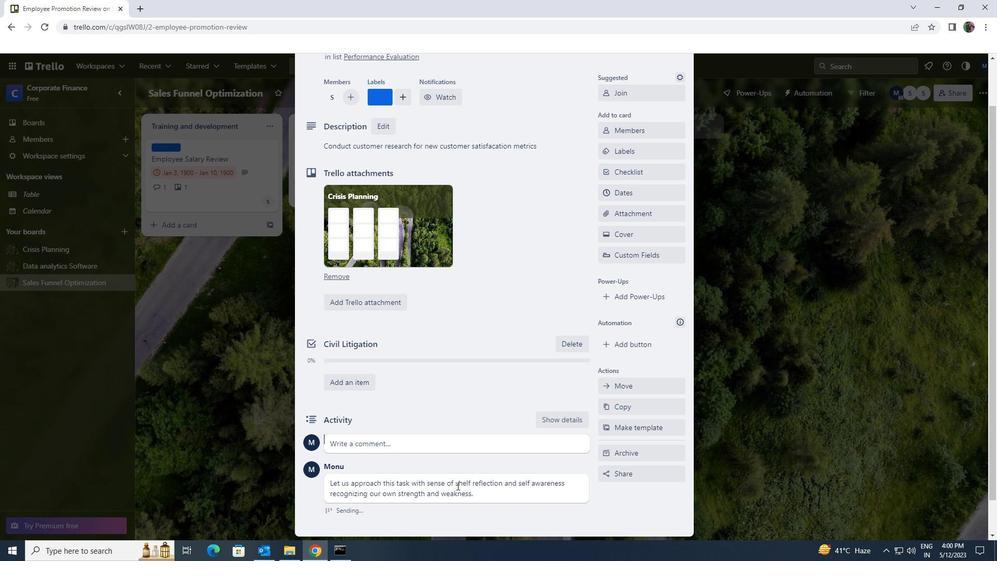 
Action: Mouse scrolled (492, 476) with delta (0, 0)
Screenshot: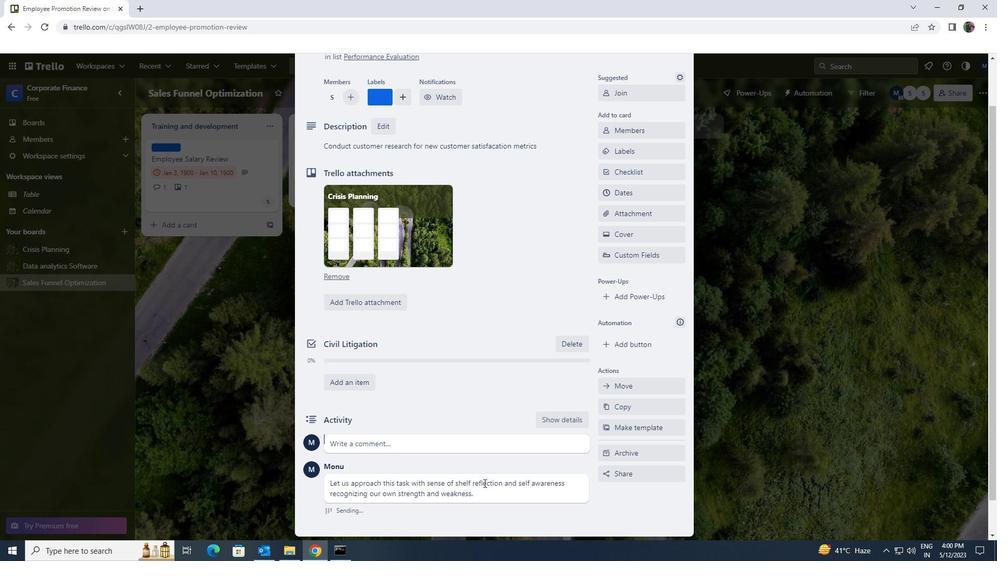 
Action: Mouse moved to (487, 472)
Screenshot: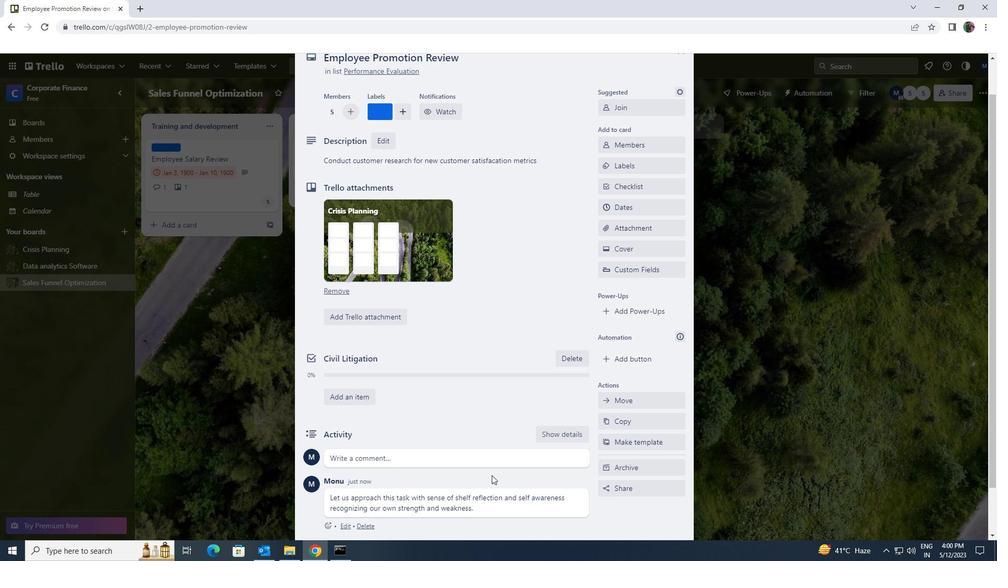
Action: Mouse scrolled (487, 473) with delta (0, 0)
Screenshot: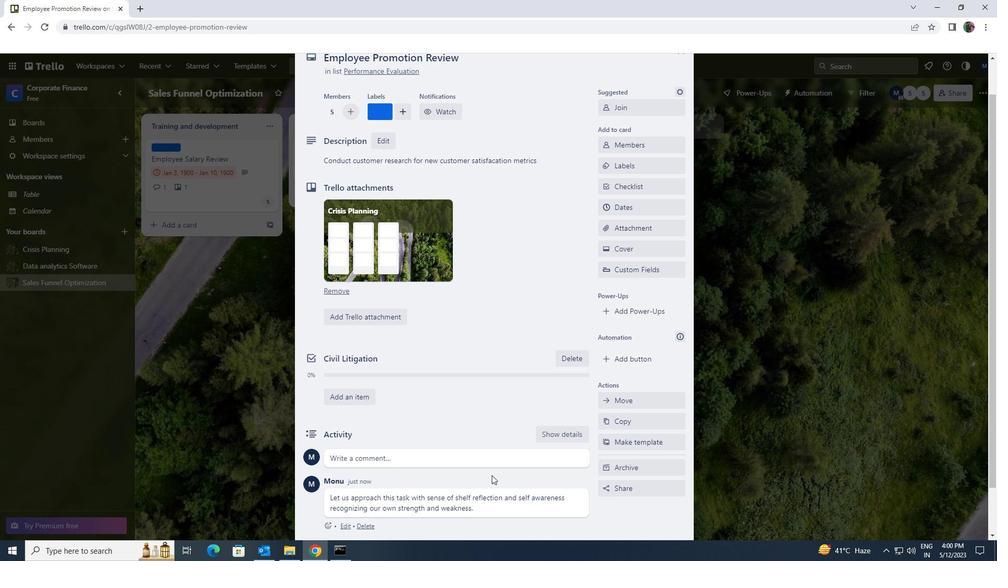 
Action: Mouse moved to (487, 471)
Screenshot: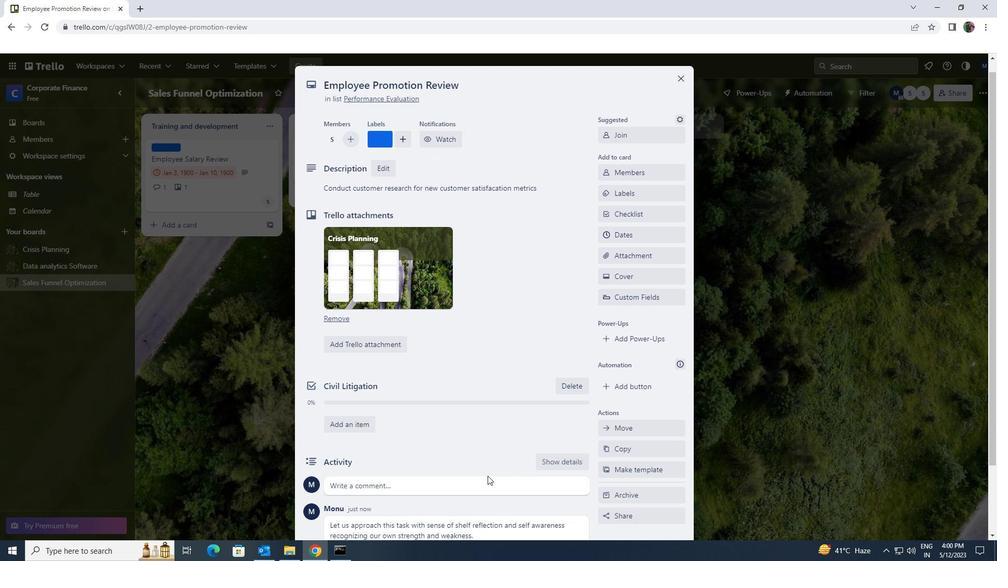 
Action: Mouse scrolled (487, 472) with delta (0, 0)
Screenshot: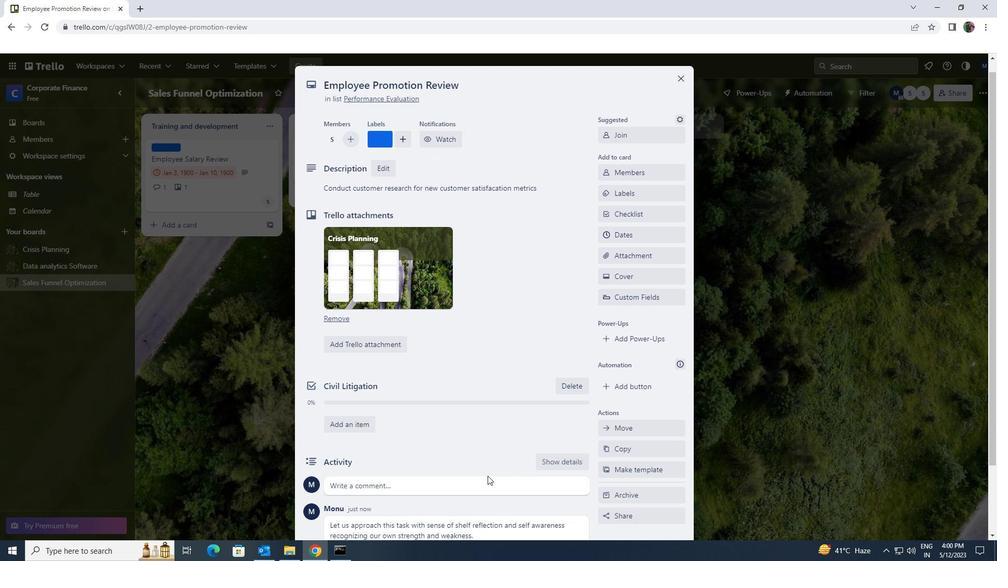 
Action: Mouse moved to (611, 243)
Screenshot: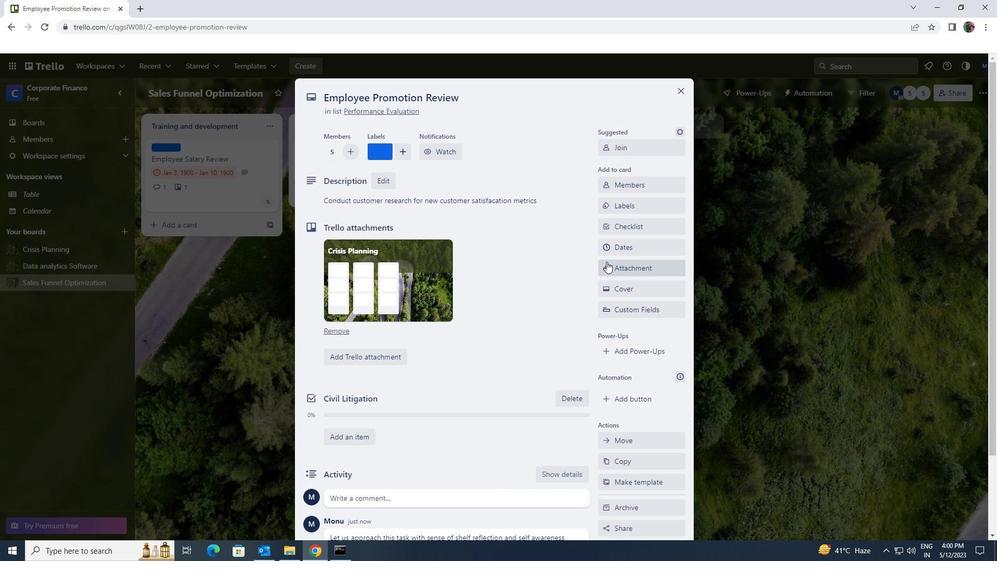 
Action: Mouse pressed left at (611, 243)
Screenshot: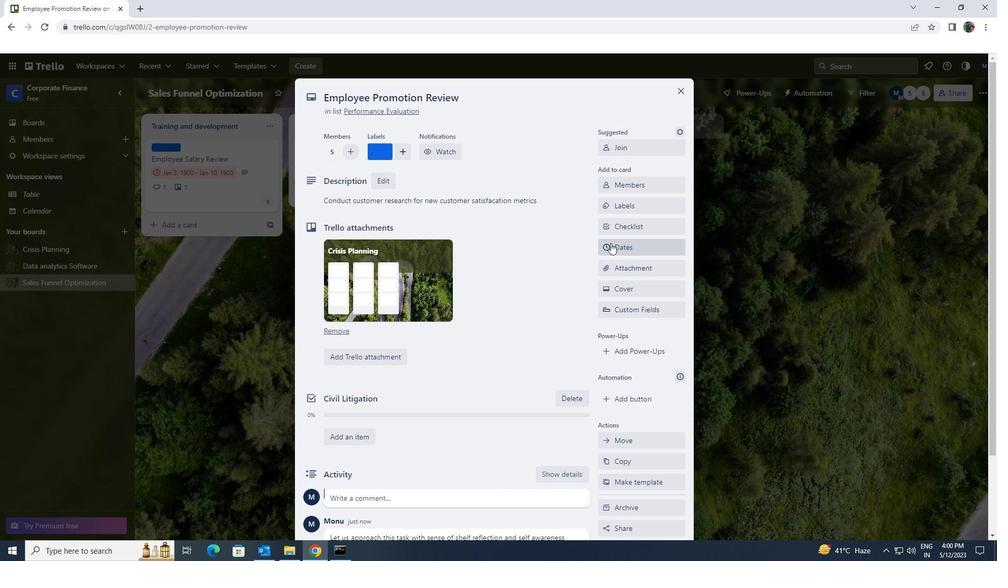 
Action: Mouse moved to (608, 278)
Screenshot: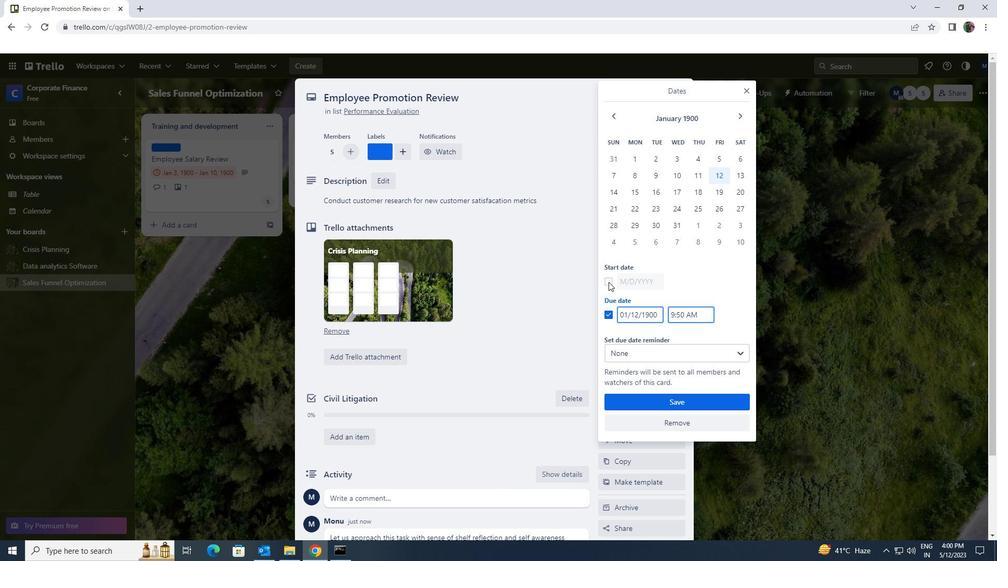 
Action: Mouse pressed left at (608, 278)
Screenshot: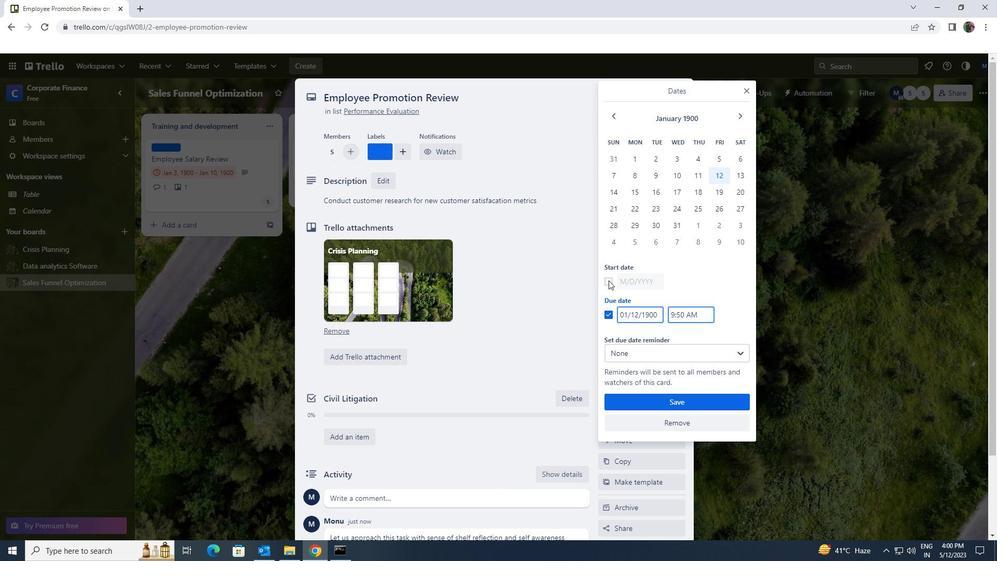 
Action: Mouse moved to (658, 280)
Screenshot: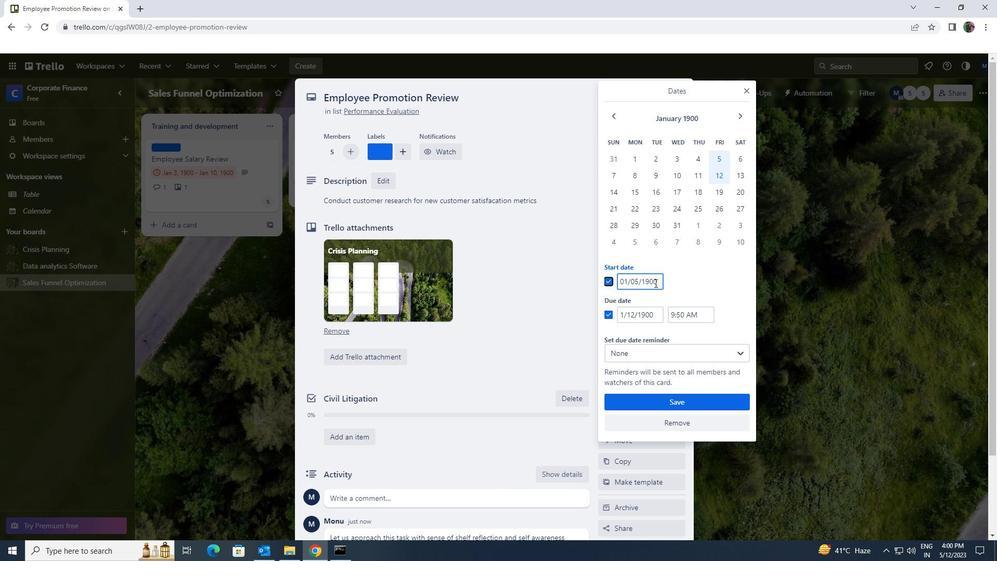 
Action: Mouse pressed left at (658, 280)
Screenshot: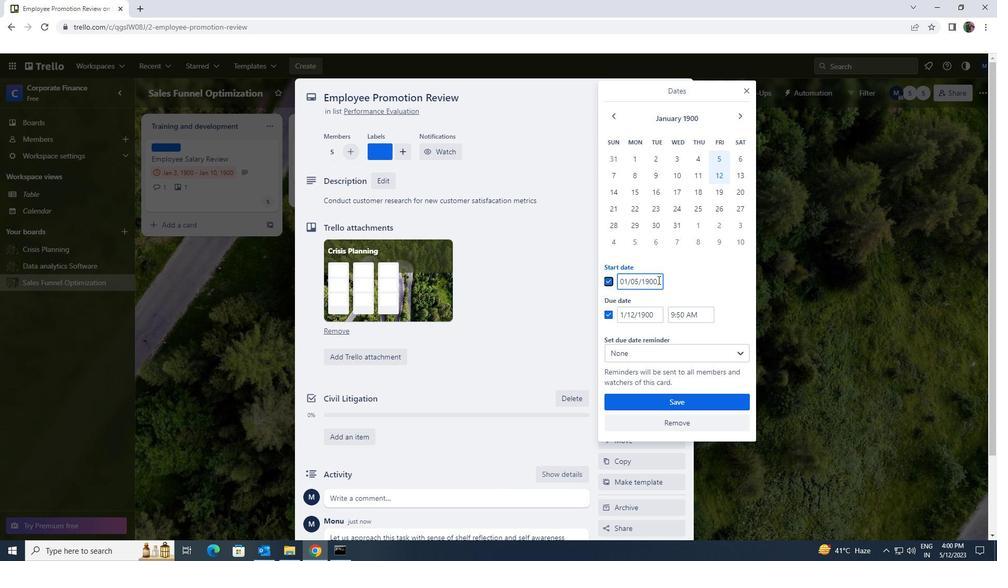 
Action: Mouse moved to (617, 282)
Screenshot: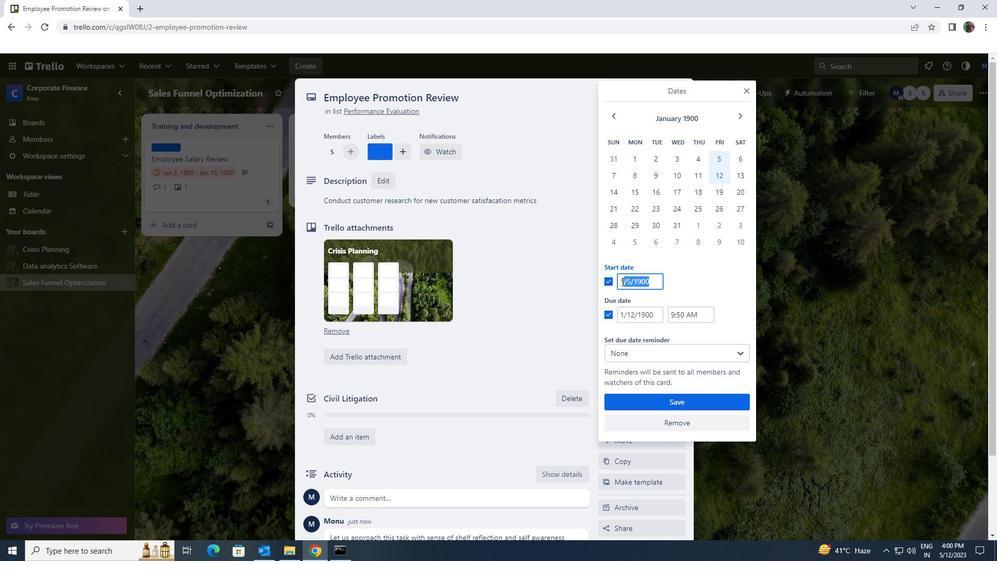 
Action: Key pressed 1/6/1900
Screenshot: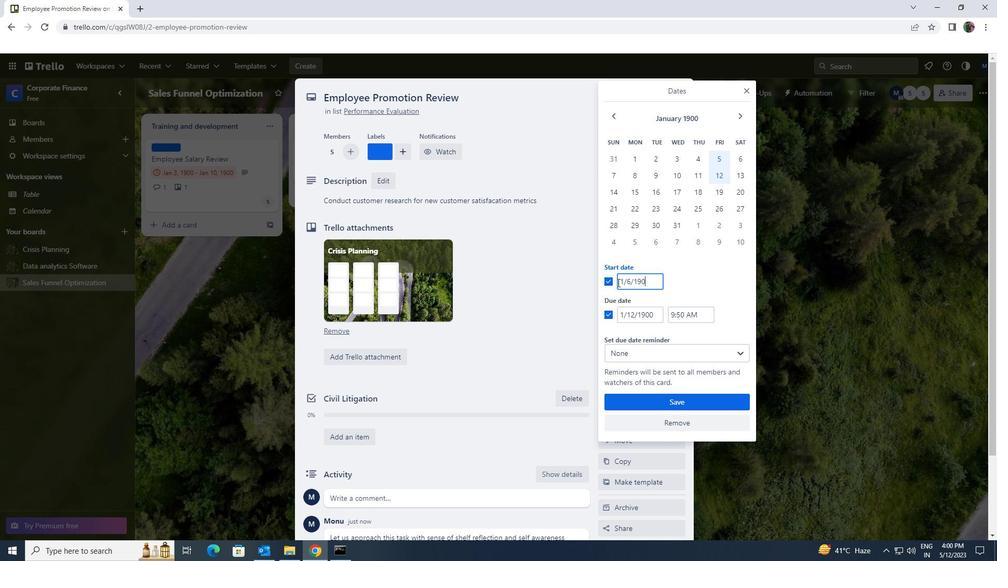 
Action: Mouse moved to (653, 314)
Screenshot: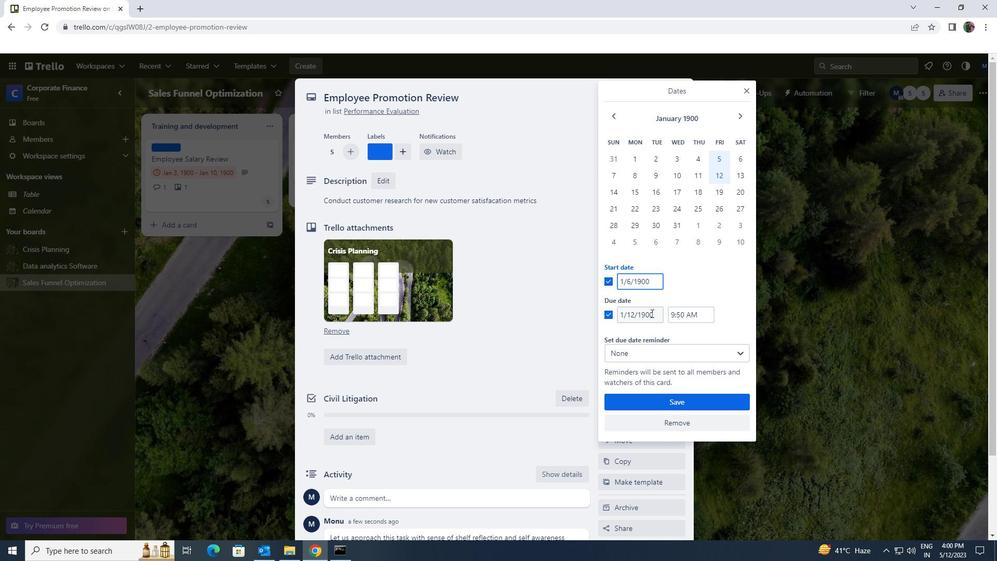 
Action: Mouse pressed left at (653, 314)
Screenshot: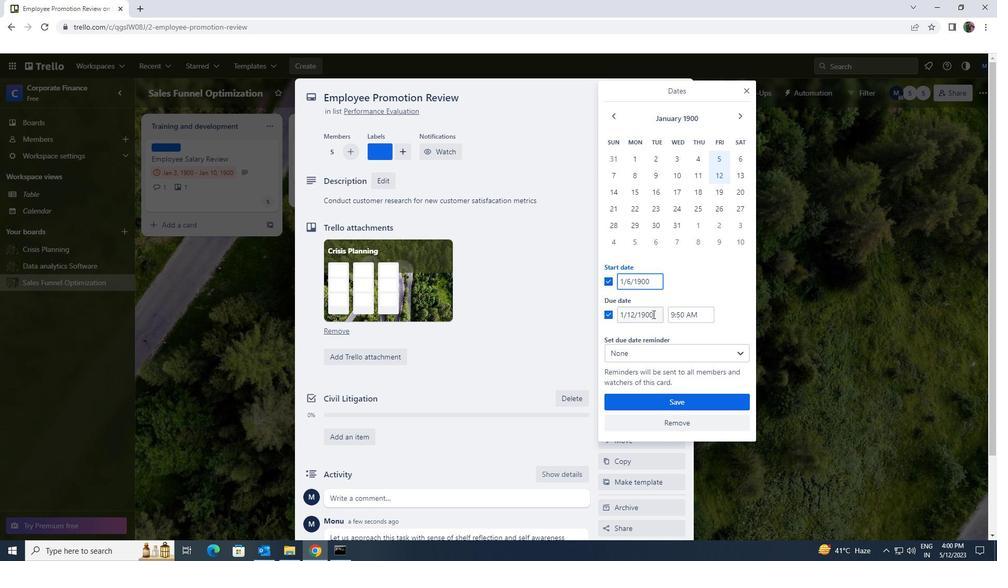 
Action: Mouse moved to (618, 314)
Screenshot: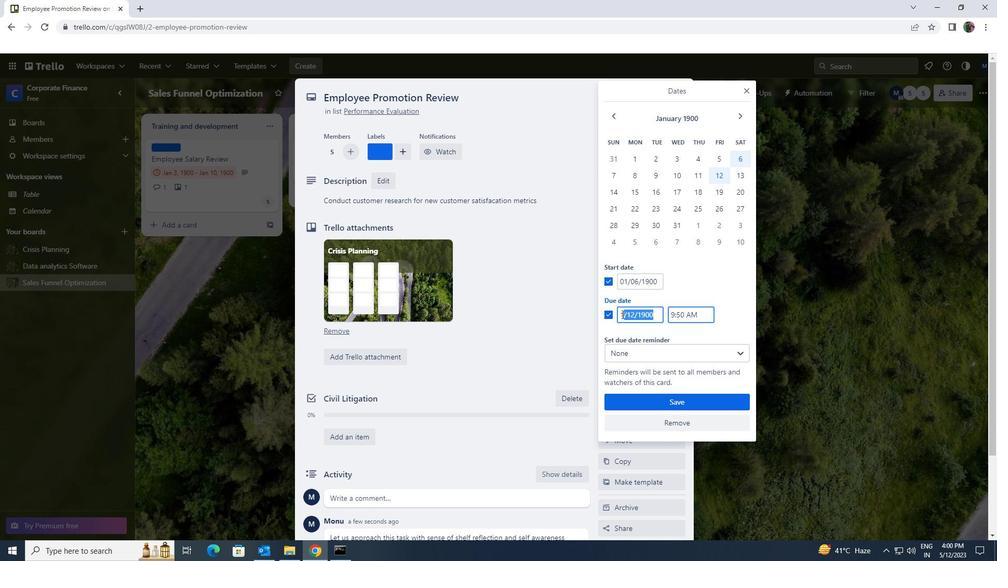 
Action: Key pressed 1/13/1900
Screenshot: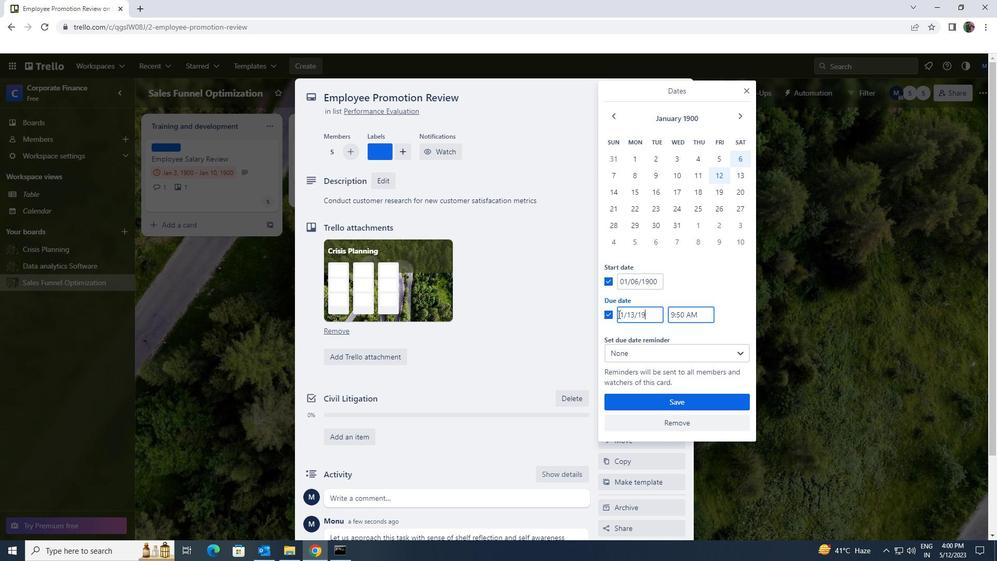 
Action: Mouse moved to (664, 400)
Screenshot: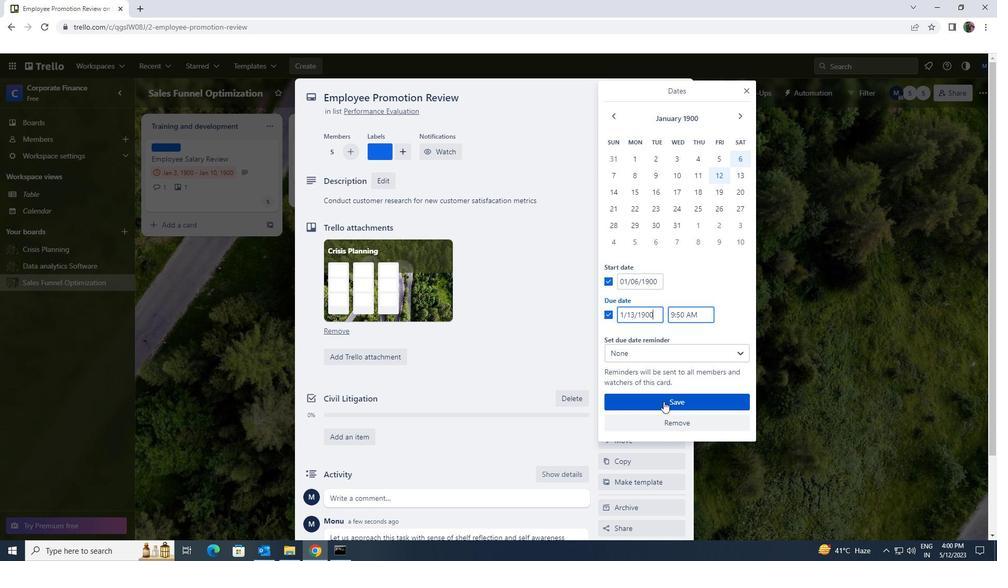 
Action: Mouse pressed left at (664, 400)
Screenshot: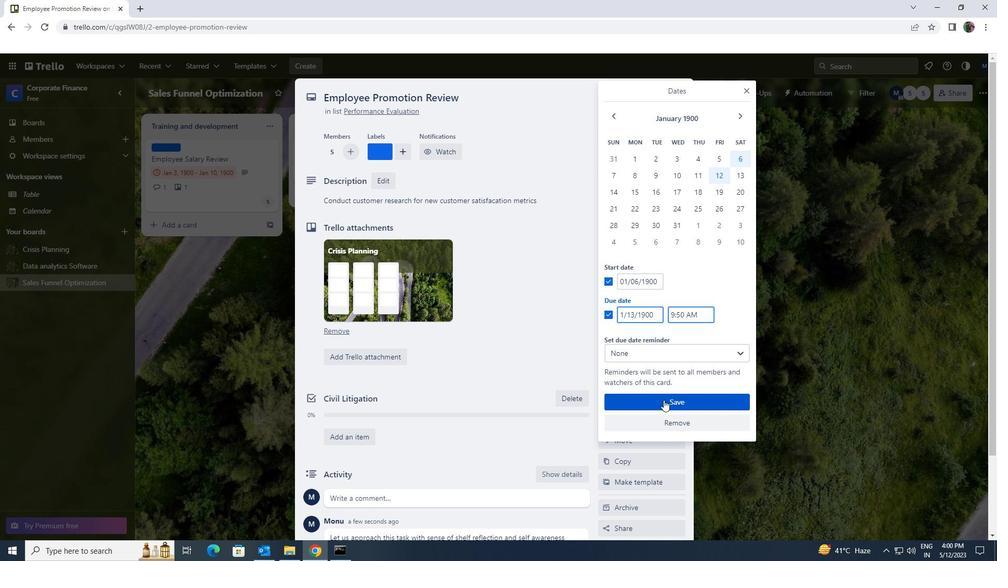 
